 Task: Search one way flight ticket for 1 adult, 5 children, 2 infants in seat and 1 infant on lap in first from Helena: Helena Regional Airport to Jackson: Jackson Hole Airport on 5-2-2023. Choice of flights is American. Number of bags: 2 carry on bags and 6 checked bags. Price is upto 106000. Outbound departure time preference is 8:15.
Action: Mouse moved to (295, 202)
Screenshot: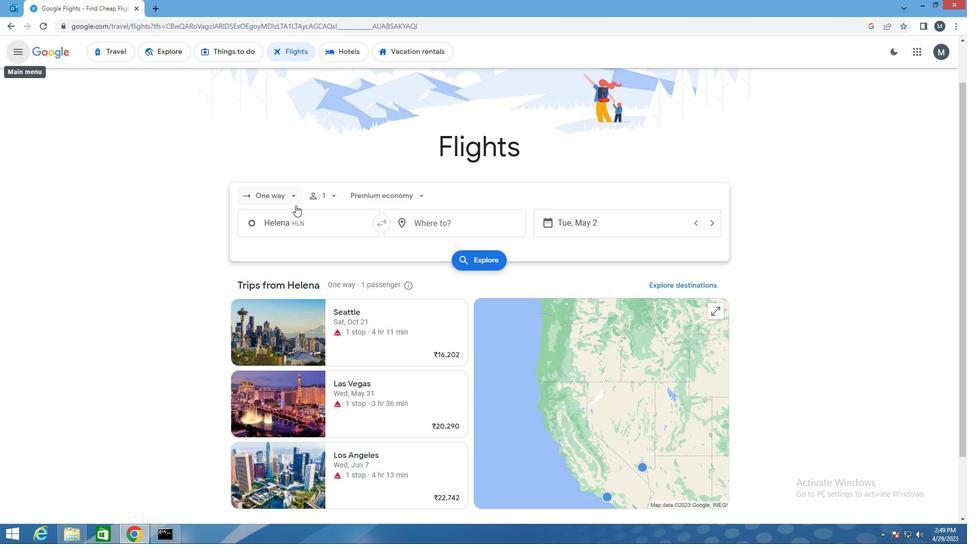 
Action: Mouse pressed left at (295, 202)
Screenshot: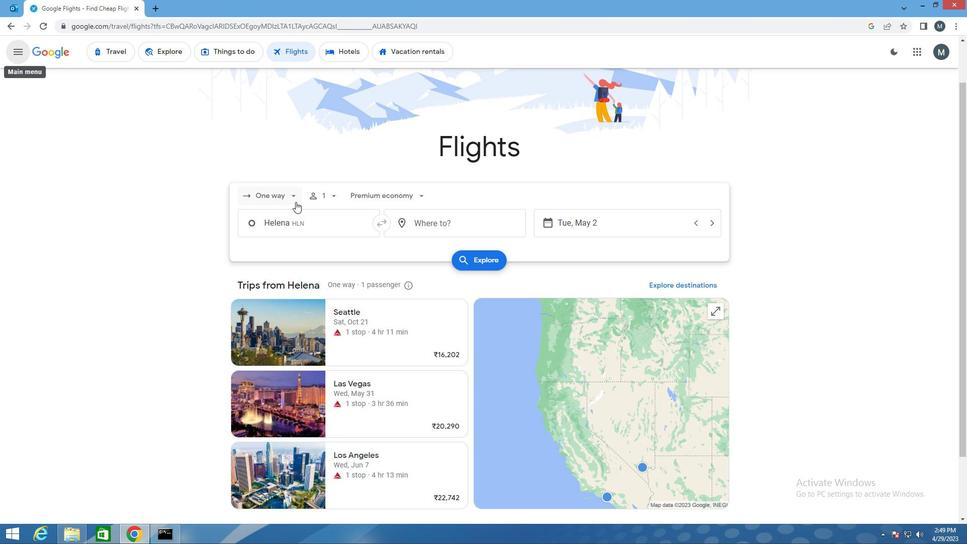 
Action: Mouse moved to (298, 238)
Screenshot: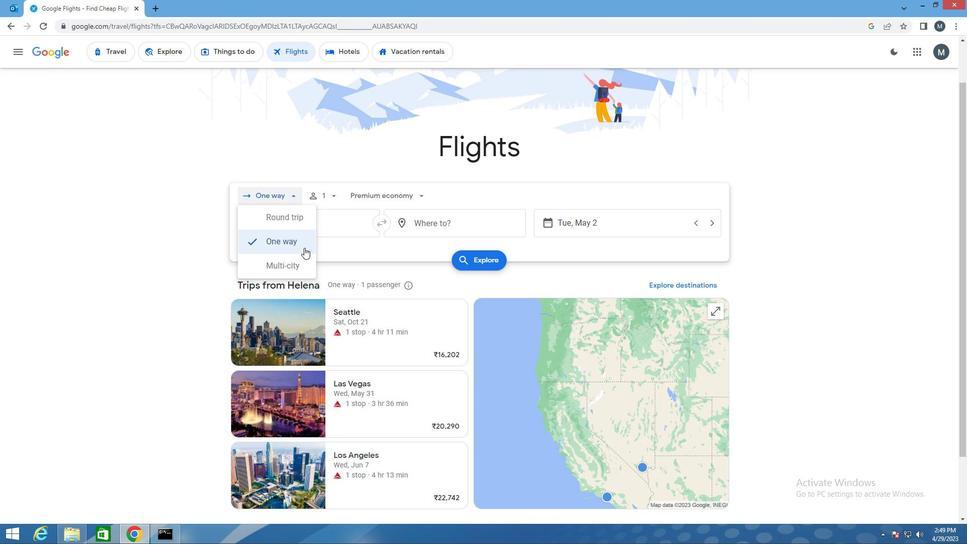 
Action: Mouse pressed left at (298, 238)
Screenshot: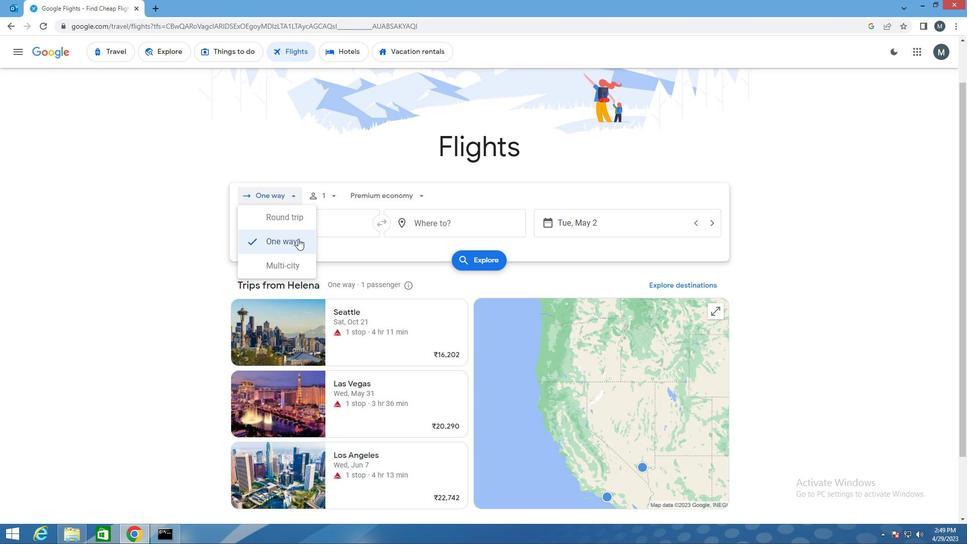 
Action: Mouse moved to (333, 201)
Screenshot: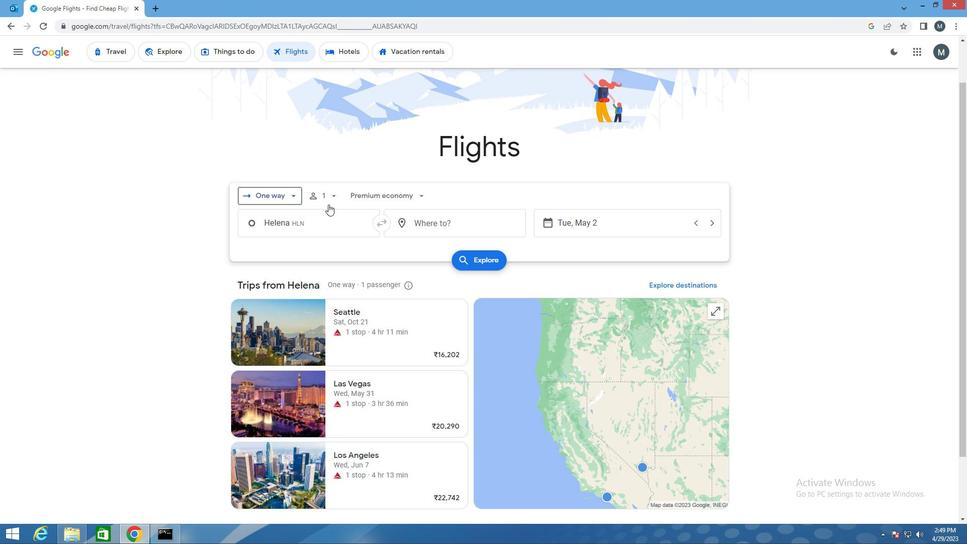 
Action: Mouse pressed left at (333, 201)
Screenshot: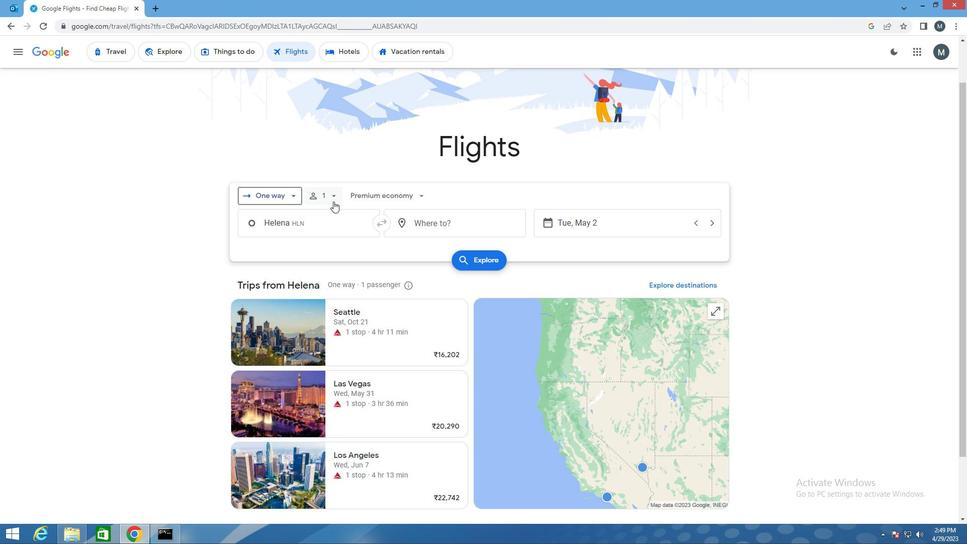 
Action: Mouse moved to (407, 222)
Screenshot: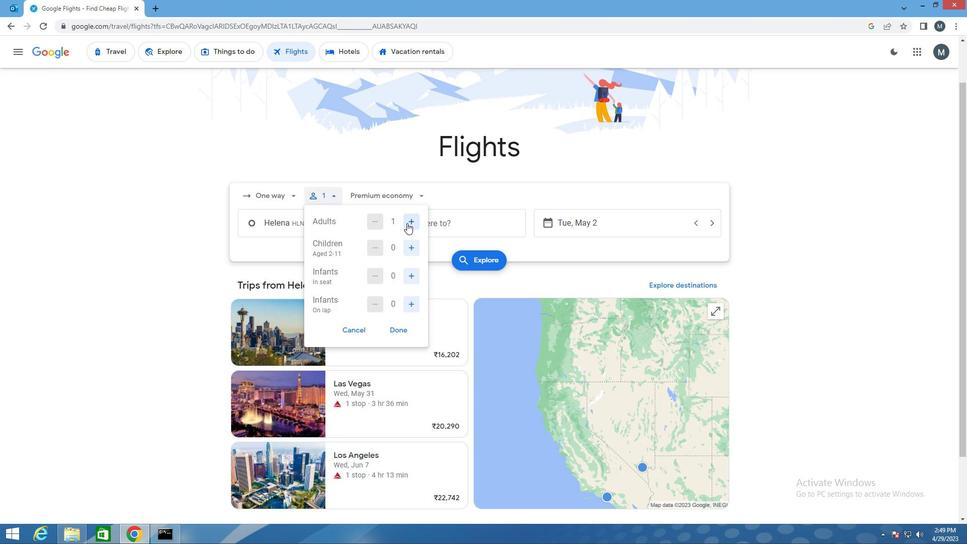 
Action: Mouse pressed left at (407, 222)
Screenshot: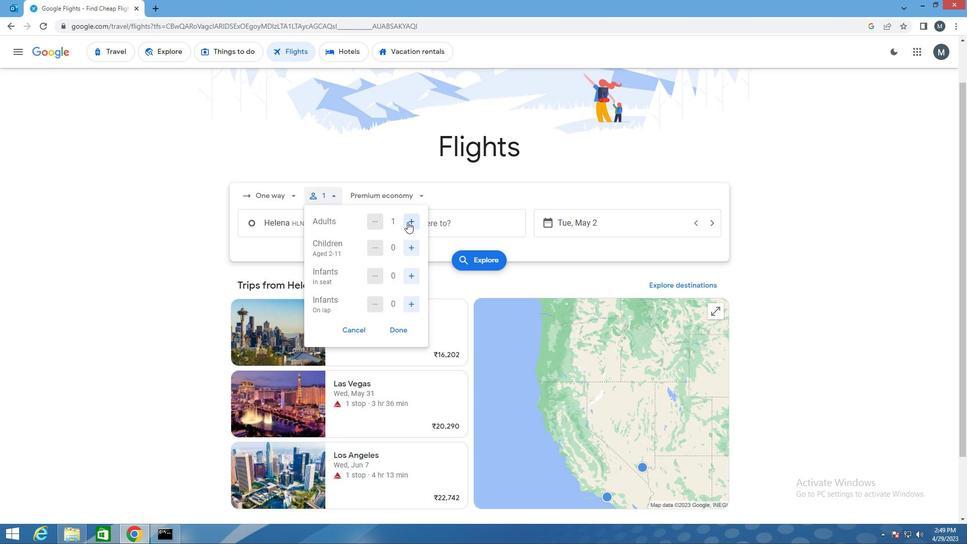 
Action: Mouse moved to (378, 222)
Screenshot: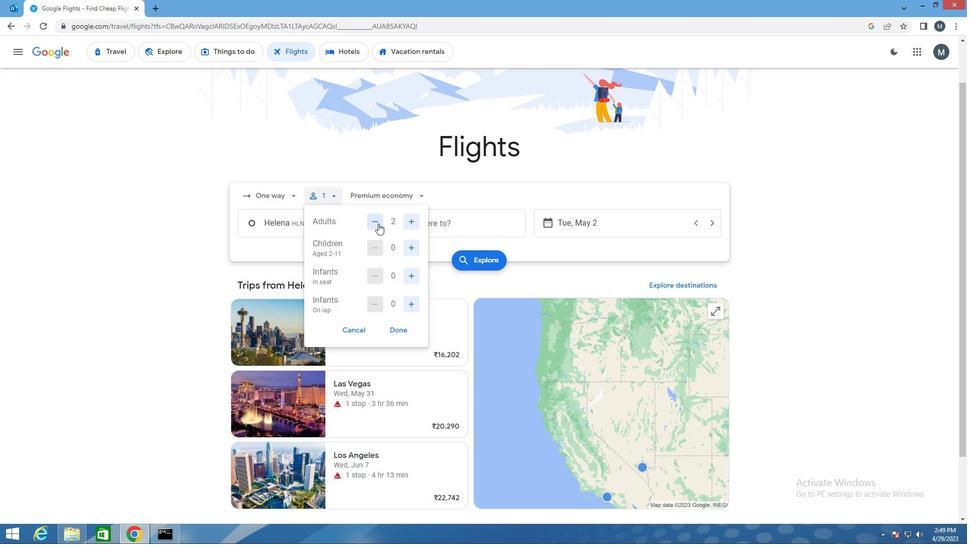 
Action: Mouse pressed left at (378, 222)
Screenshot: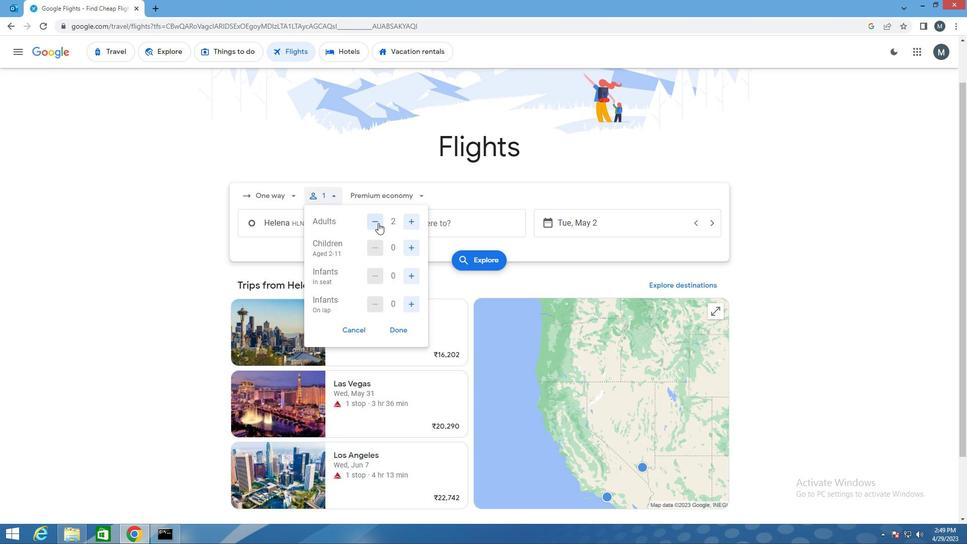 
Action: Mouse moved to (410, 249)
Screenshot: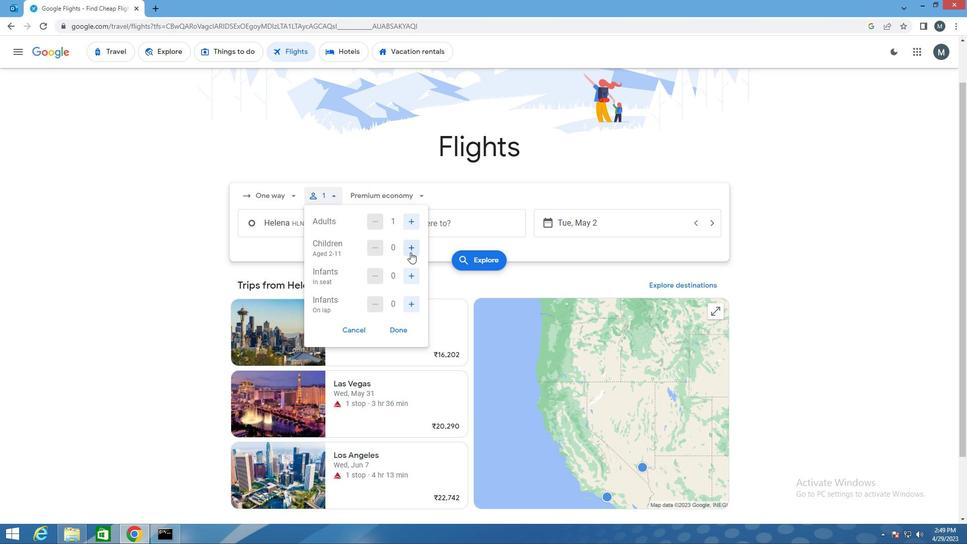 
Action: Mouse pressed left at (410, 249)
Screenshot: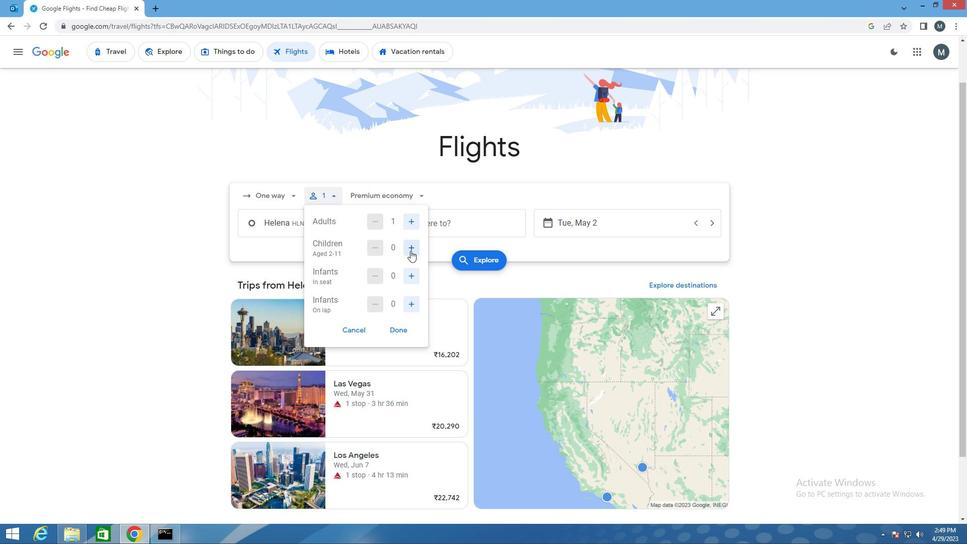 
Action: Mouse pressed left at (410, 249)
Screenshot: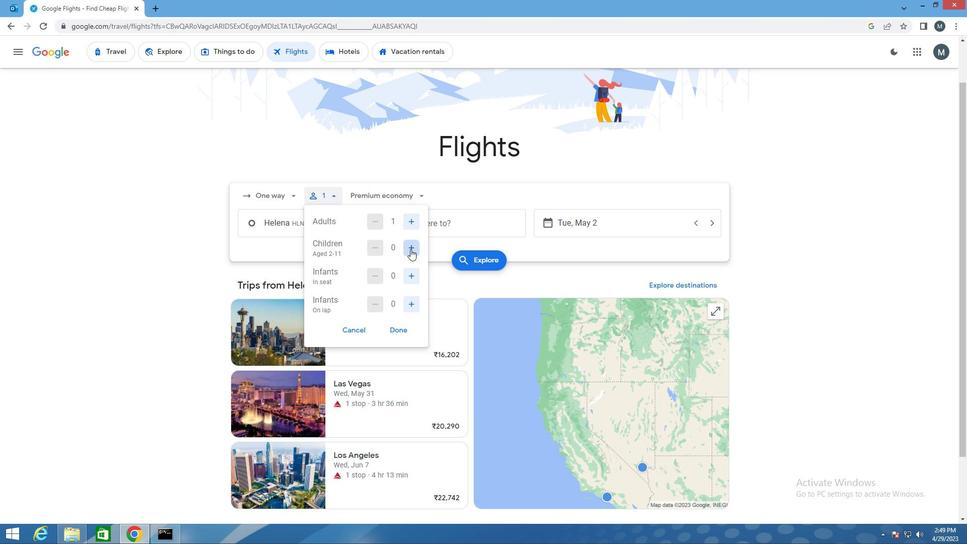 
Action: Mouse pressed left at (410, 249)
Screenshot: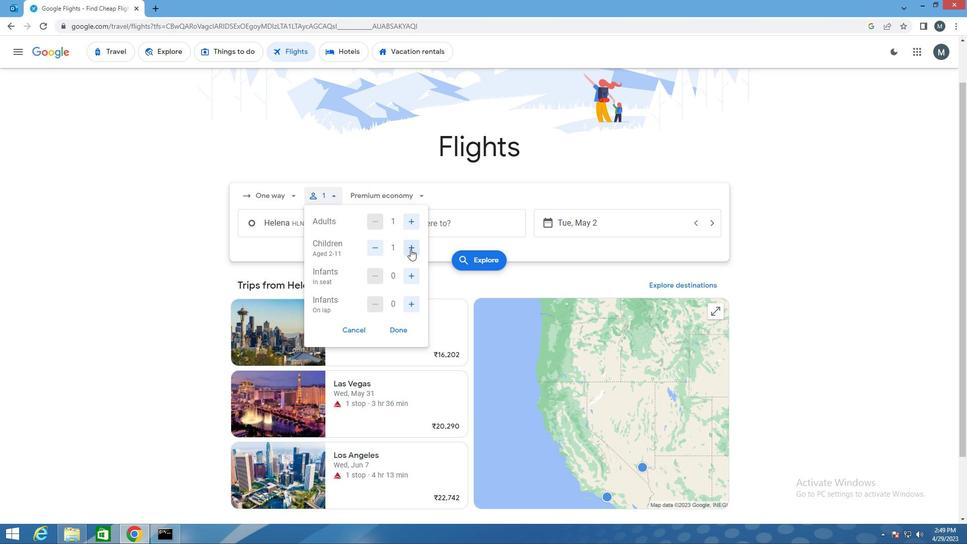 
Action: Mouse pressed left at (410, 249)
Screenshot: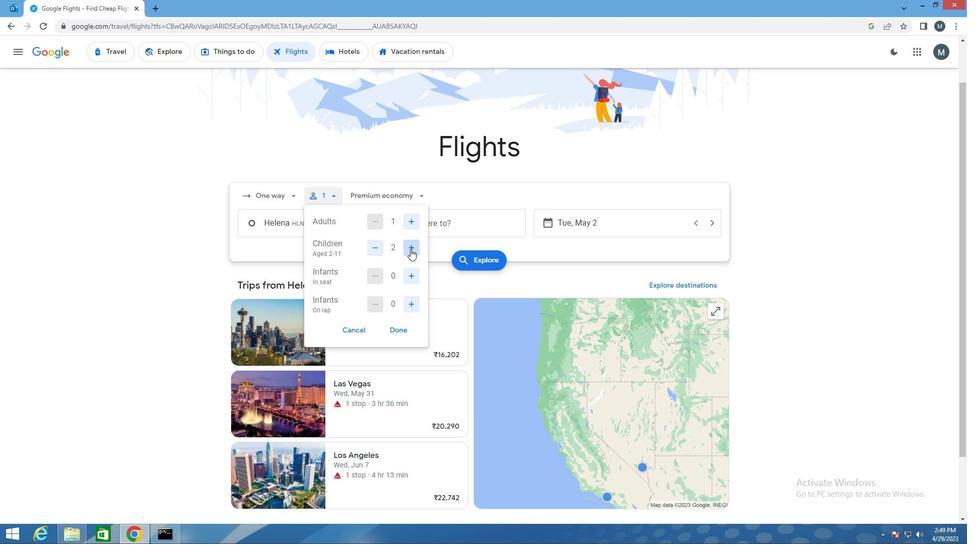 
Action: Mouse pressed left at (410, 249)
Screenshot: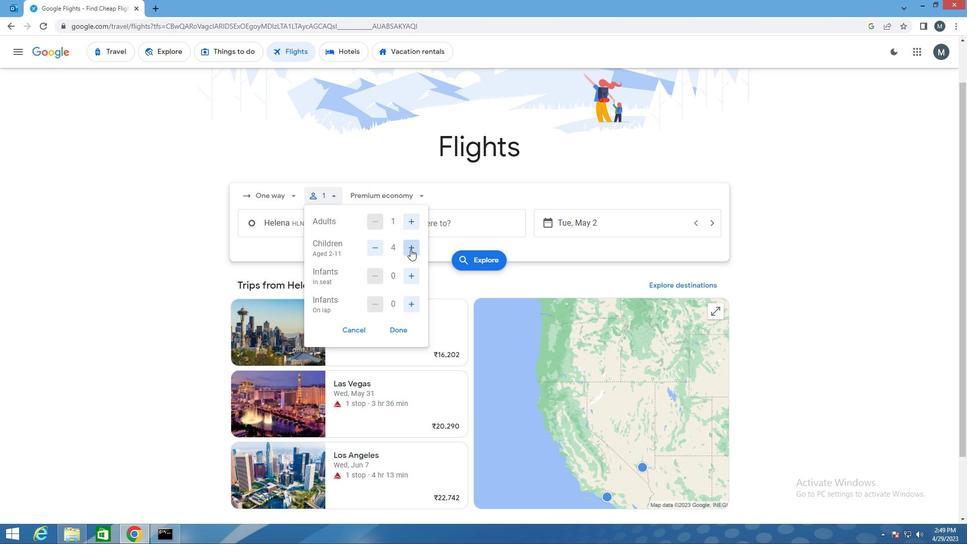 
Action: Mouse moved to (411, 275)
Screenshot: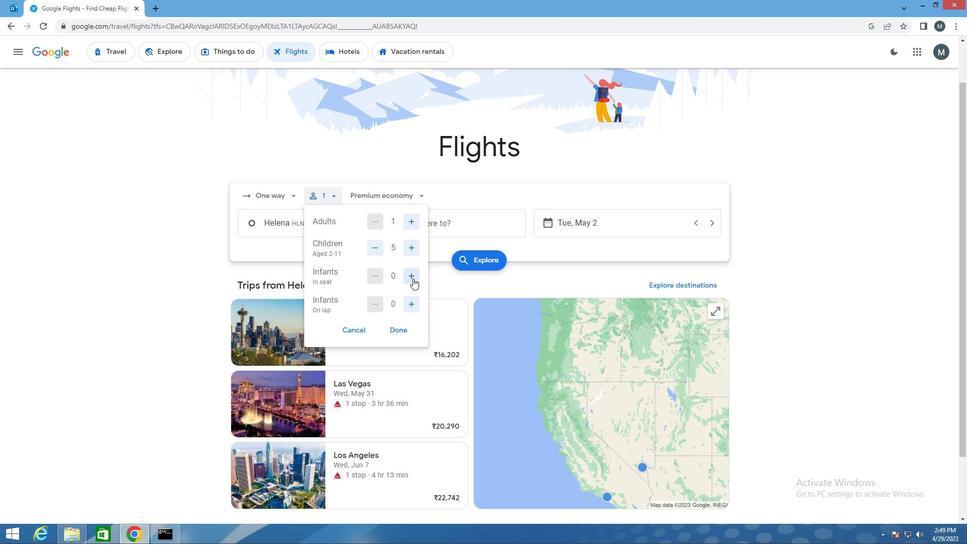 
Action: Mouse pressed left at (411, 275)
Screenshot: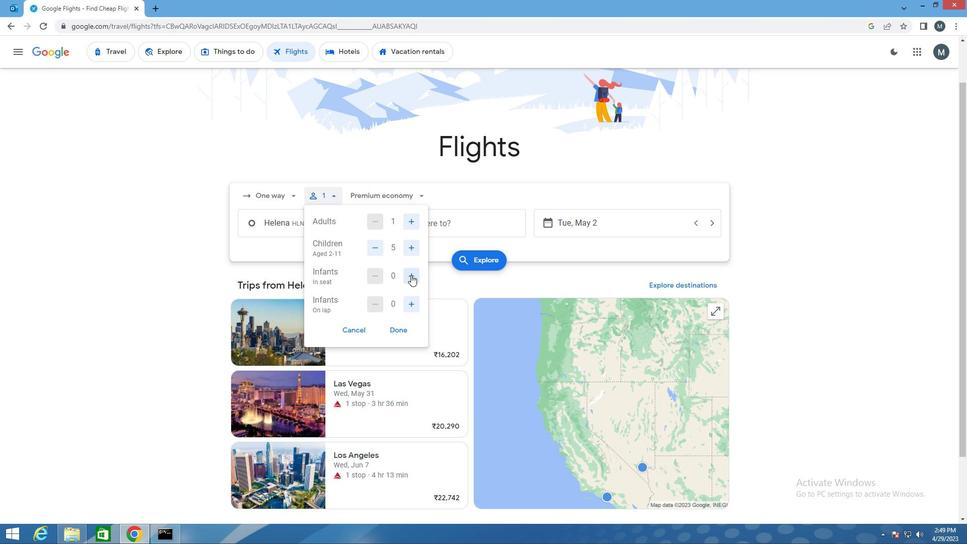 
Action: Mouse moved to (411, 274)
Screenshot: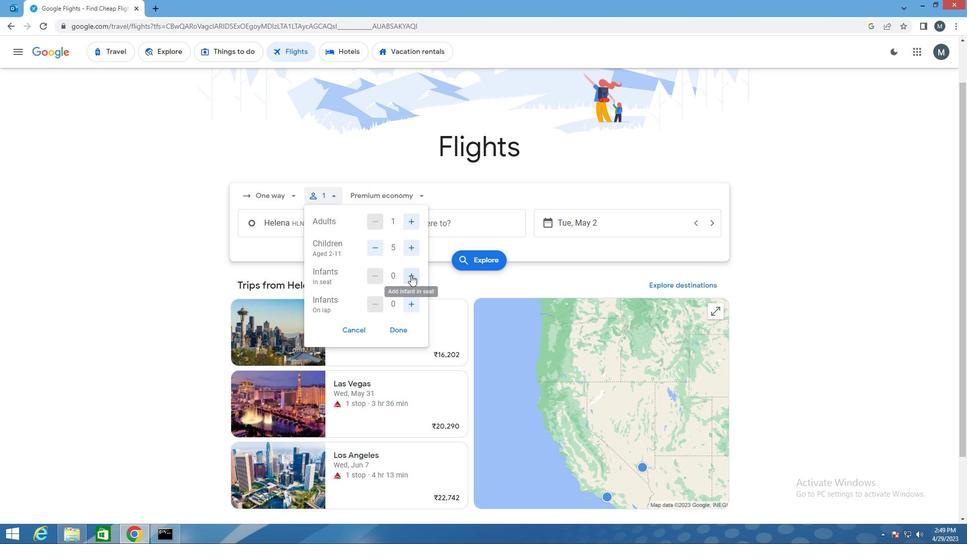 
Action: Mouse pressed left at (411, 274)
Screenshot: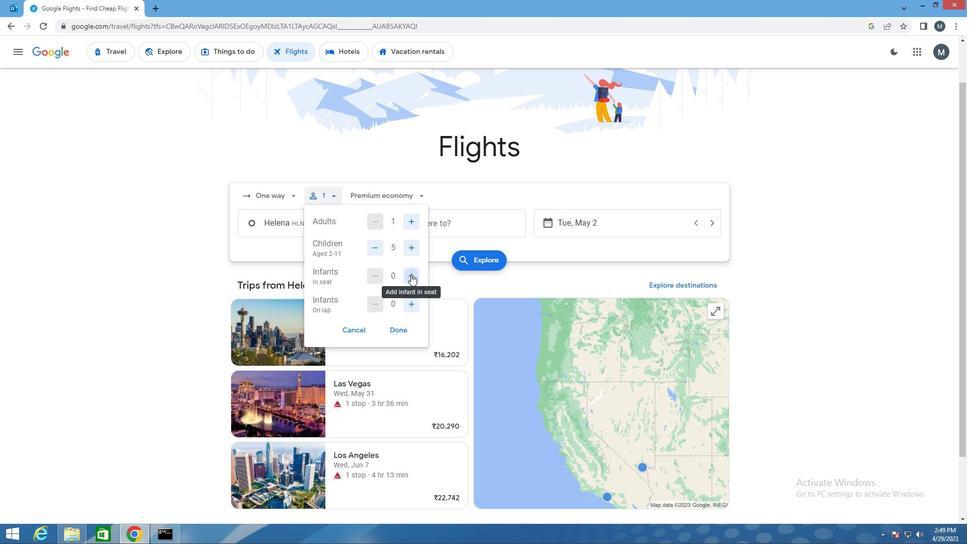
Action: Mouse moved to (410, 299)
Screenshot: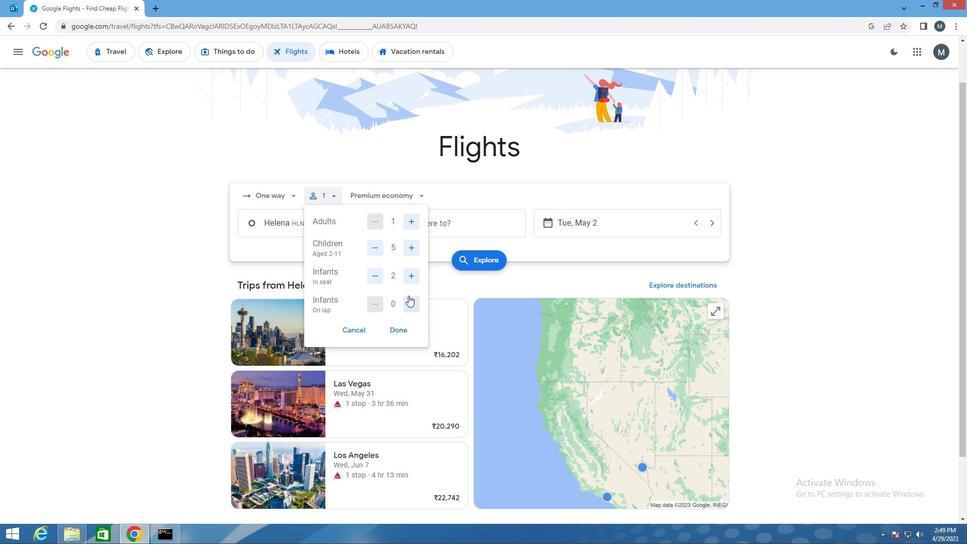 
Action: Mouse pressed left at (410, 299)
Screenshot: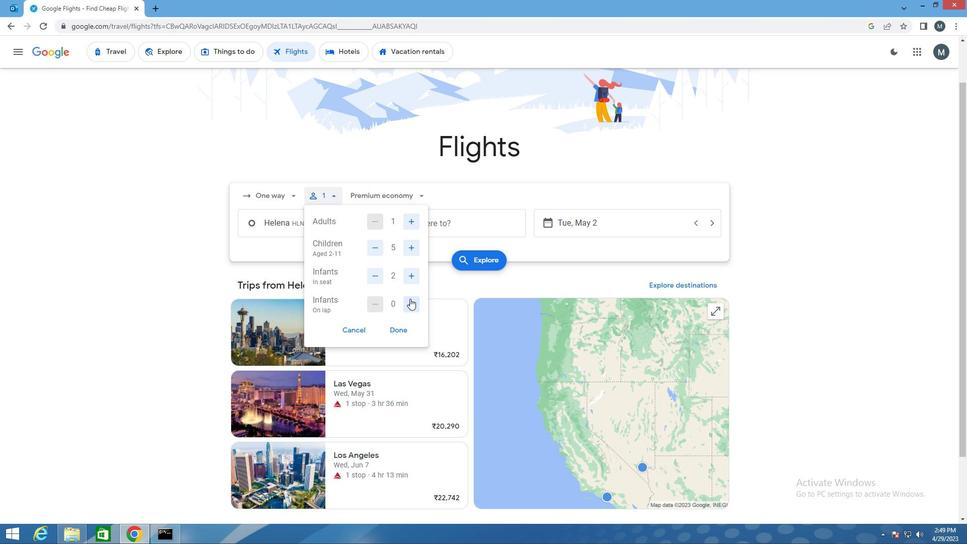 
Action: Mouse moved to (375, 277)
Screenshot: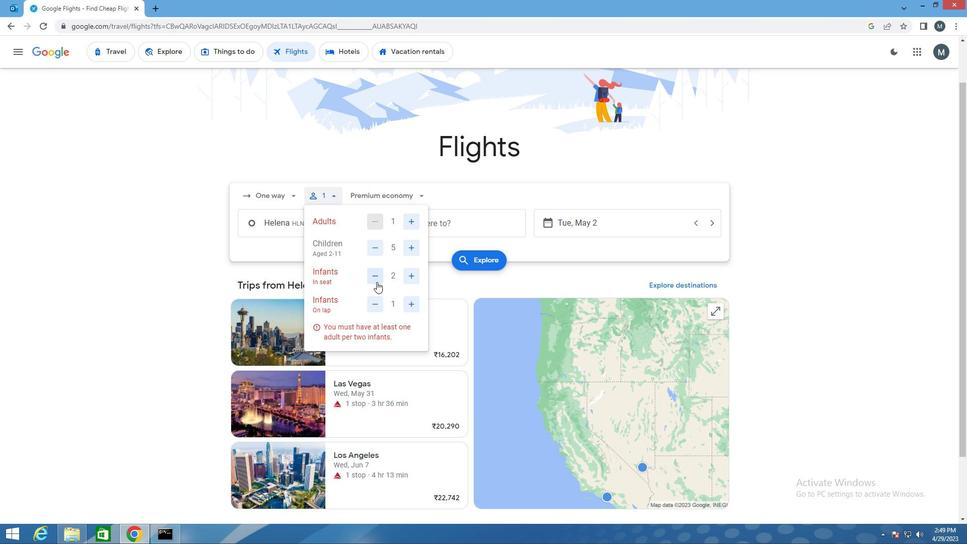 
Action: Mouse pressed left at (375, 277)
Screenshot: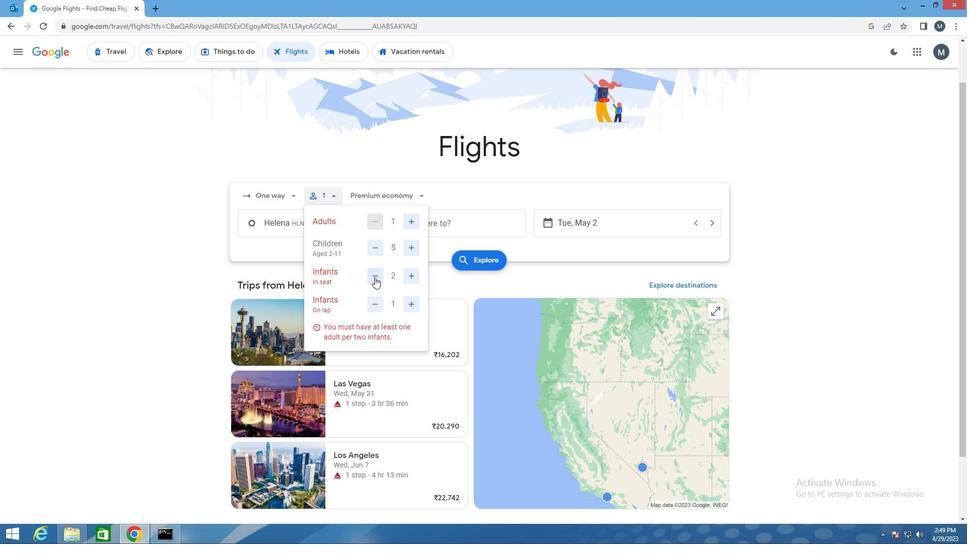 
Action: Mouse moved to (396, 327)
Screenshot: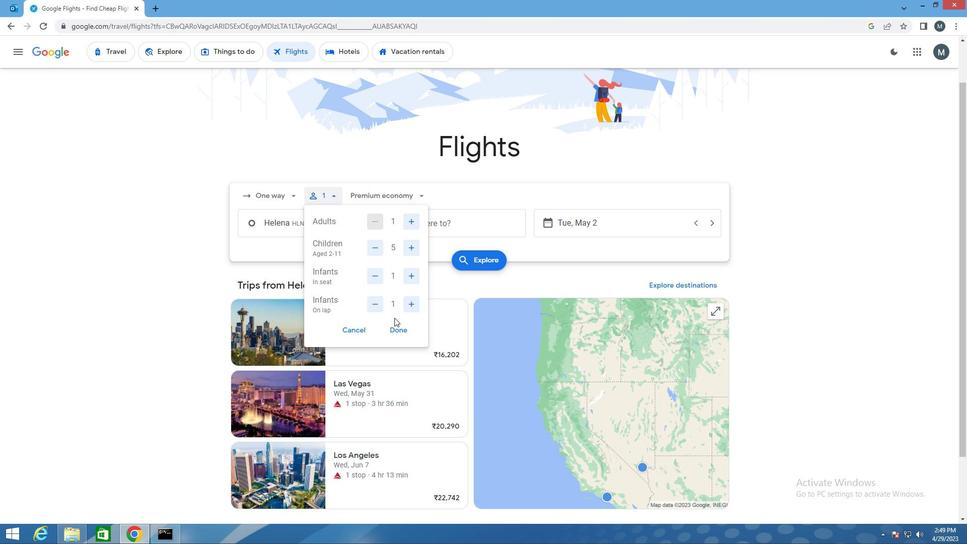 
Action: Mouse pressed left at (396, 327)
Screenshot: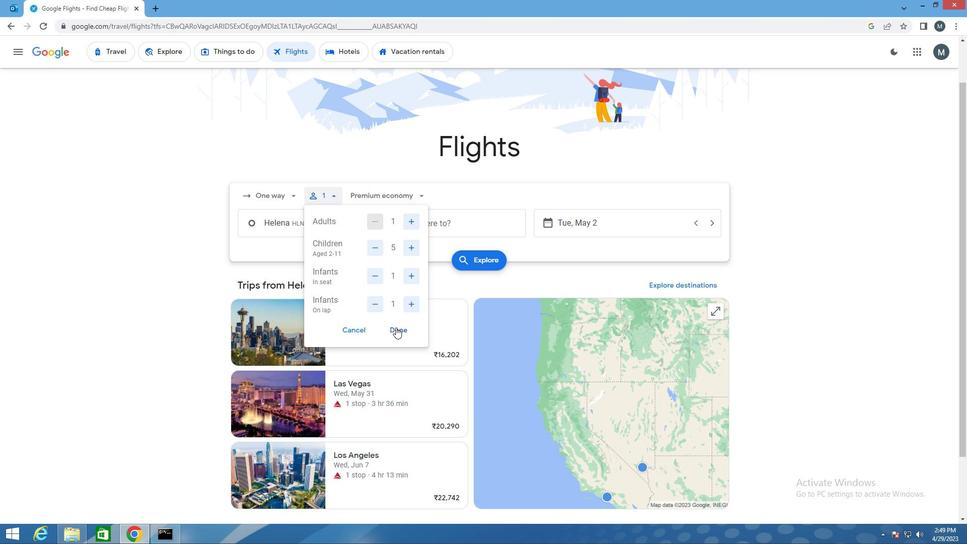 
Action: Mouse moved to (401, 201)
Screenshot: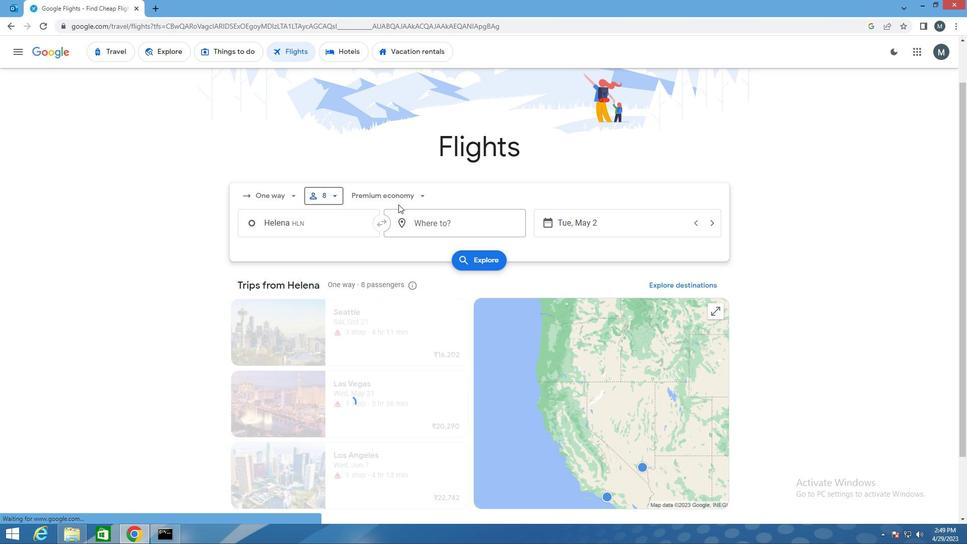 
Action: Mouse pressed left at (401, 201)
Screenshot: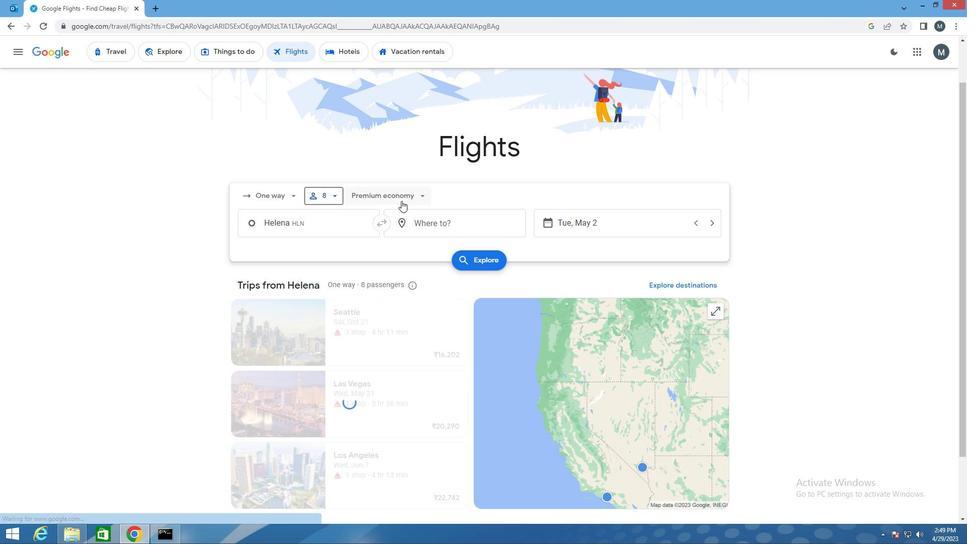 
Action: Mouse moved to (386, 290)
Screenshot: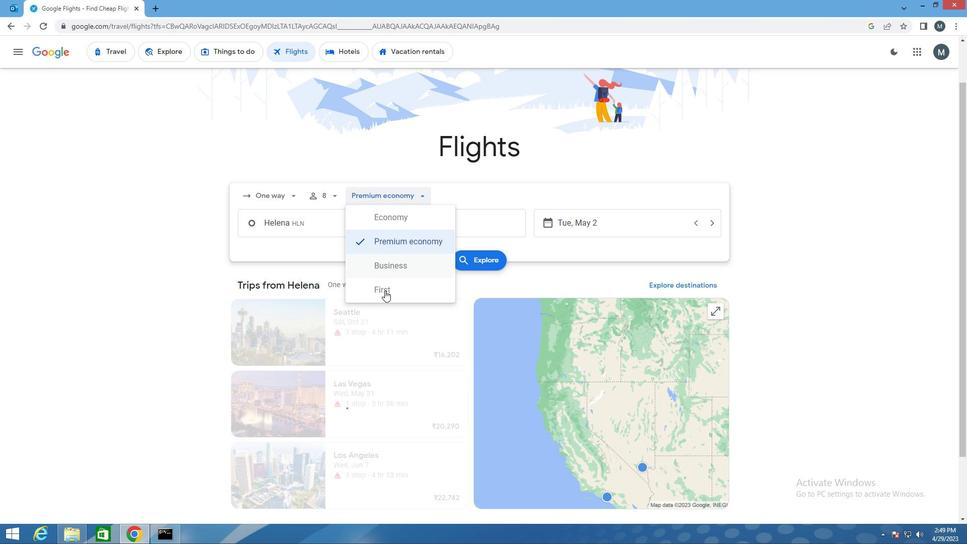 
Action: Mouse pressed left at (386, 290)
Screenshot: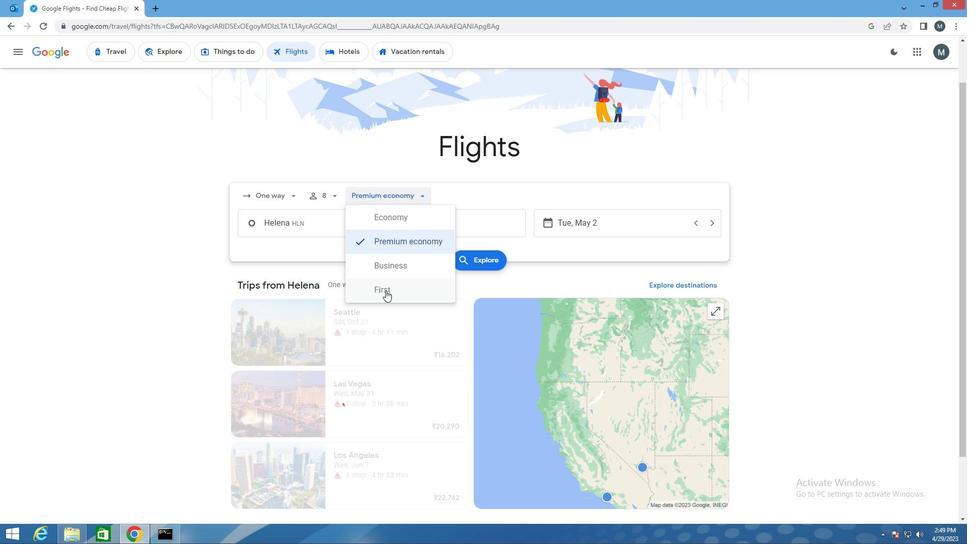 
Action: Mouse moved to (311, 226)
Screenshot: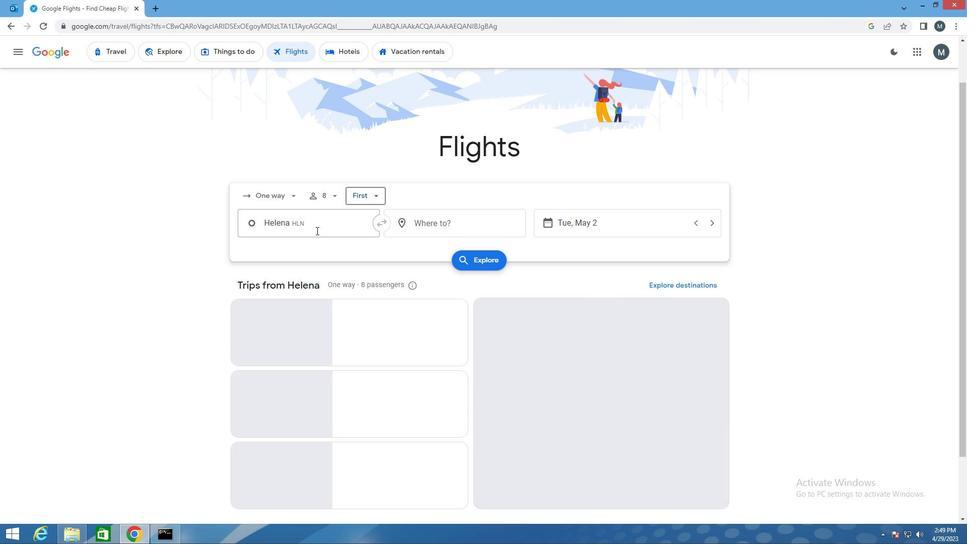 
Action: Mouse pressed left at (311, 226)
Screenshot: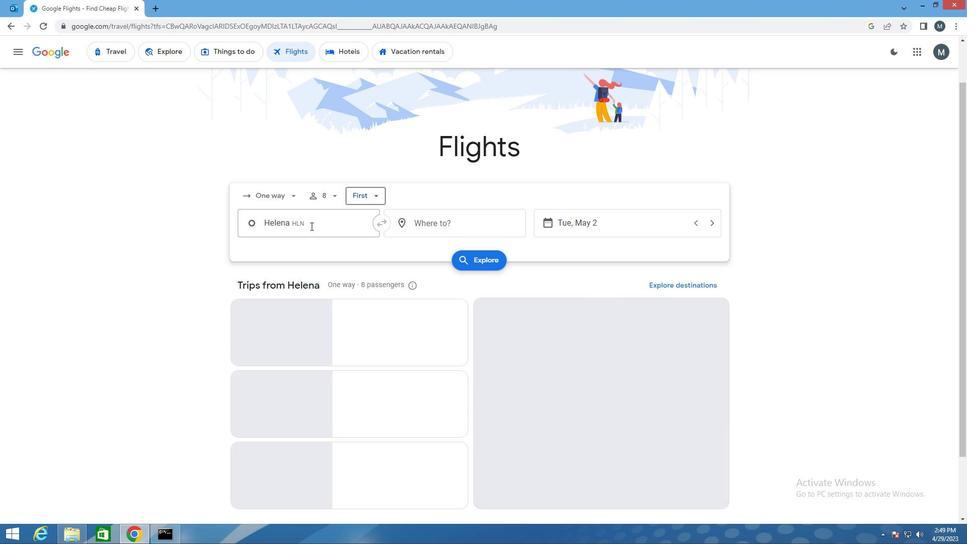 
Action: Key pressed hl
Screenshot: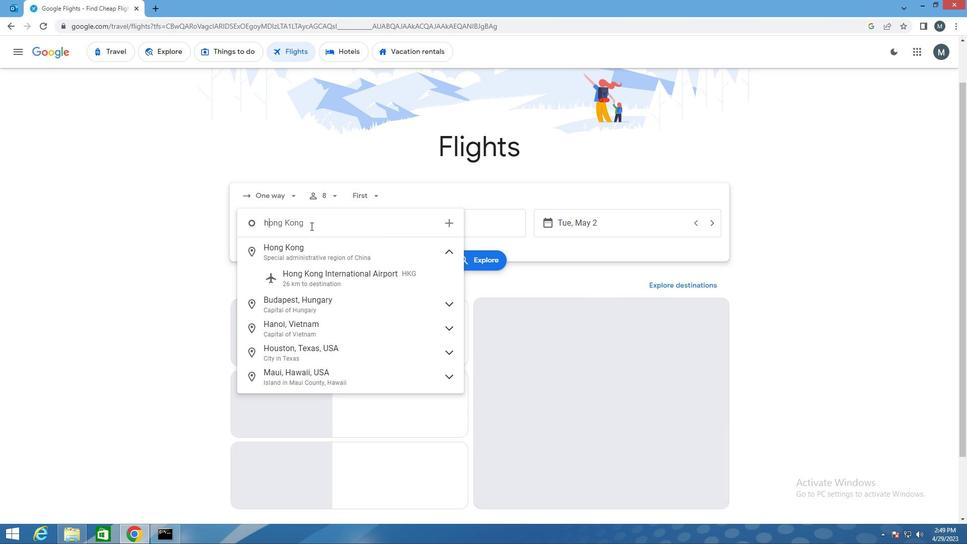 
Action: Mouse moved to (313, 225)
Screenshot: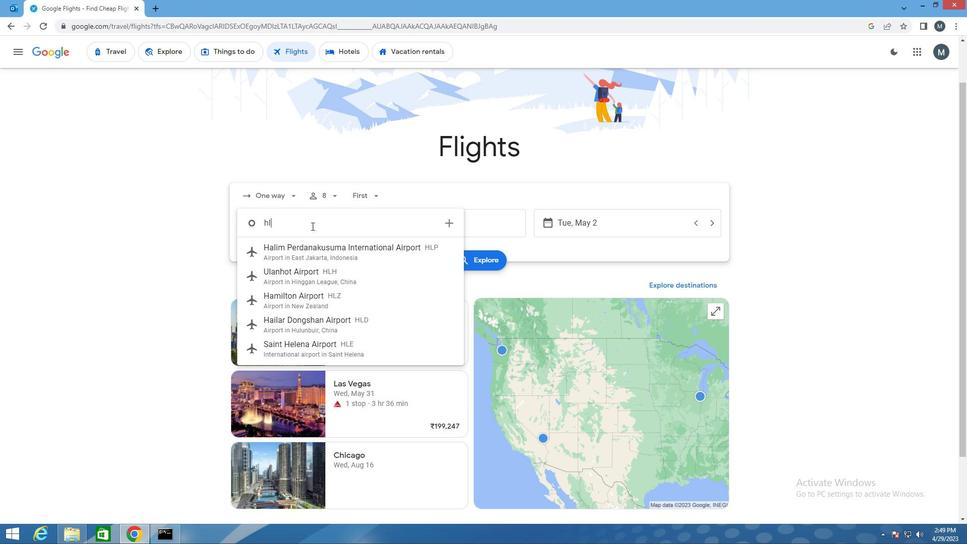 
Action: Key pressed n
Screenshot: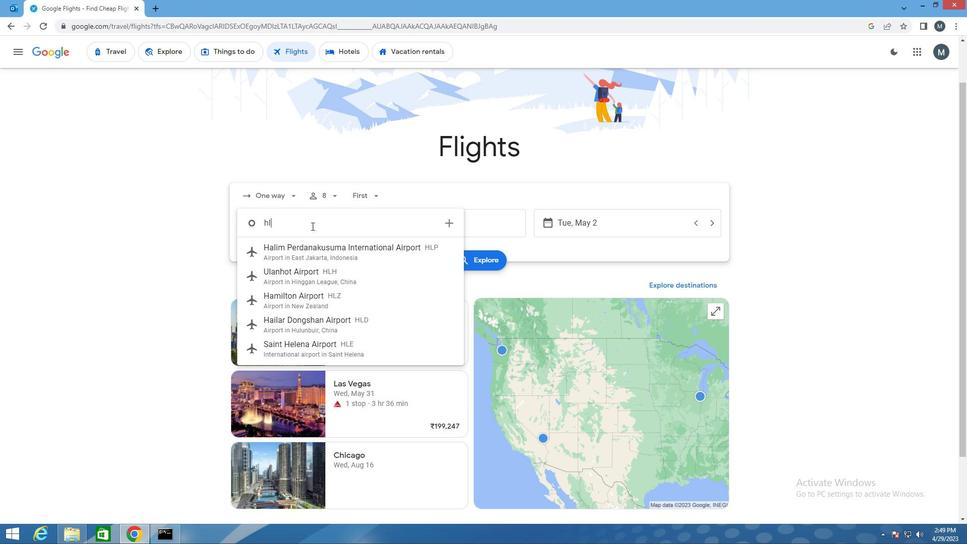 
Action: Mouse moved to (313, 225)
Screenshot: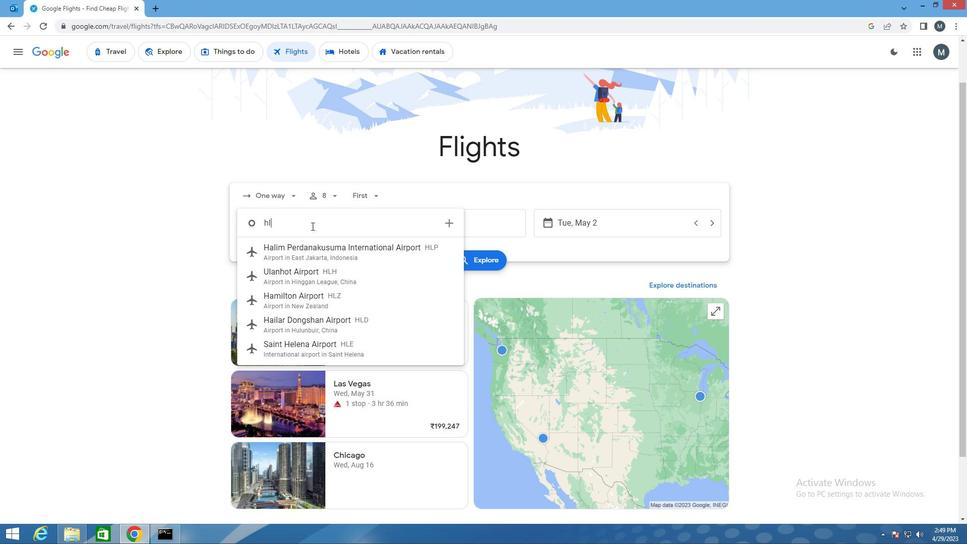 
Action: Key pressed <Key.enter>
Screenshot: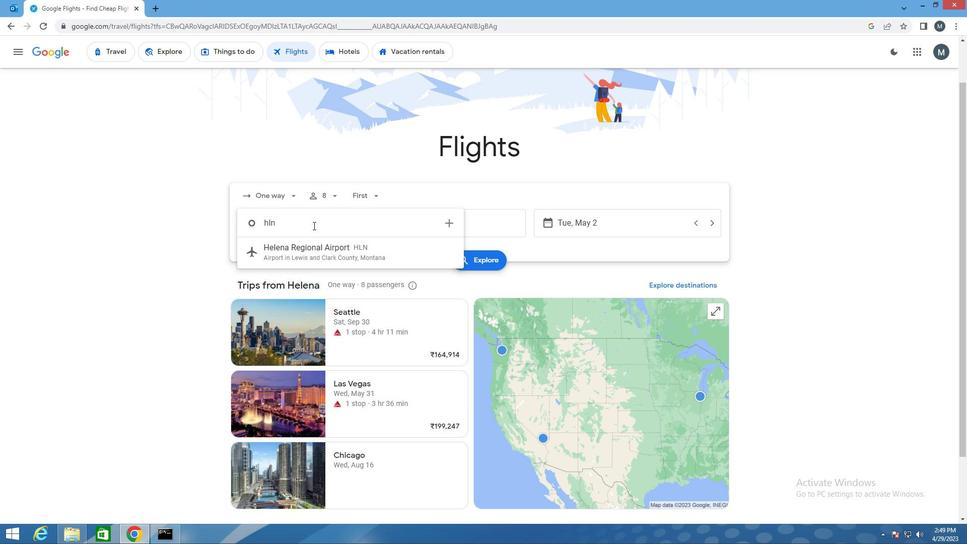 
Action: Mouse moved to (433, 225)
Screenshot: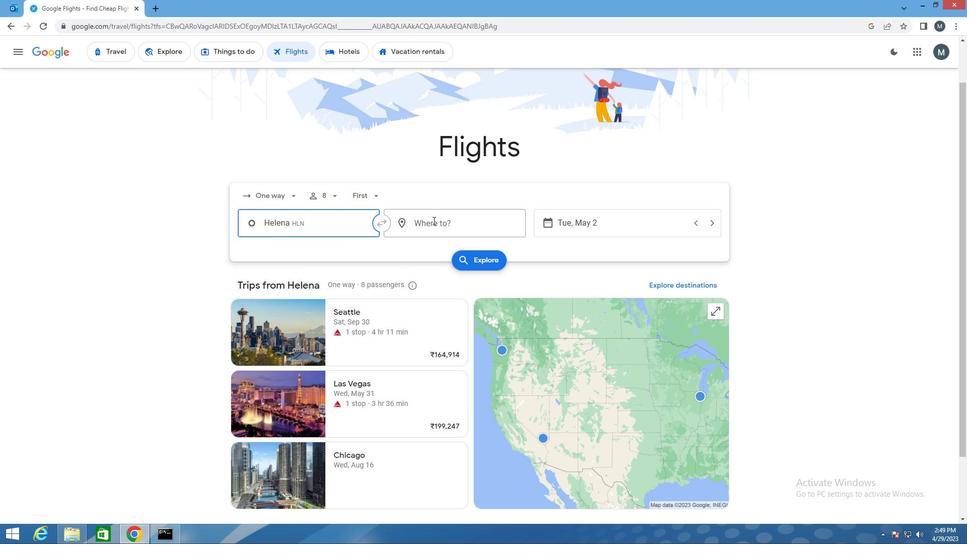 
Action: Mouse pressed left at (433, 225)
Screenshot: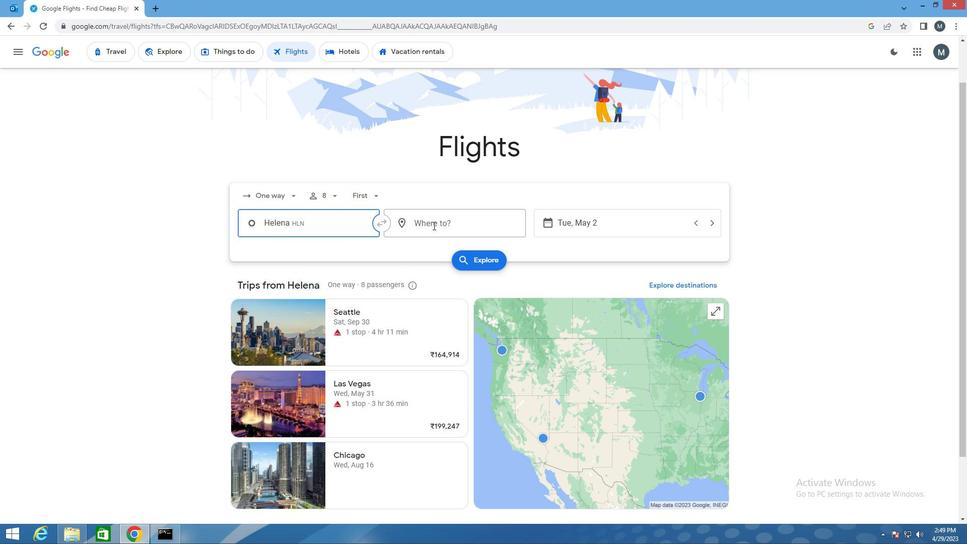 
Action: Mouse moved to (426, 225)
Screenshot: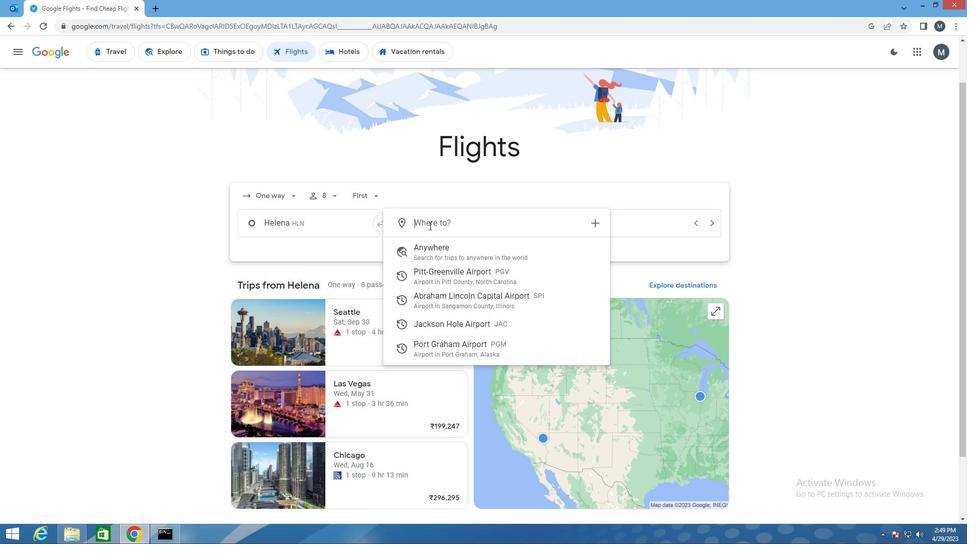 
Action: Key pressed ja
Screenshot: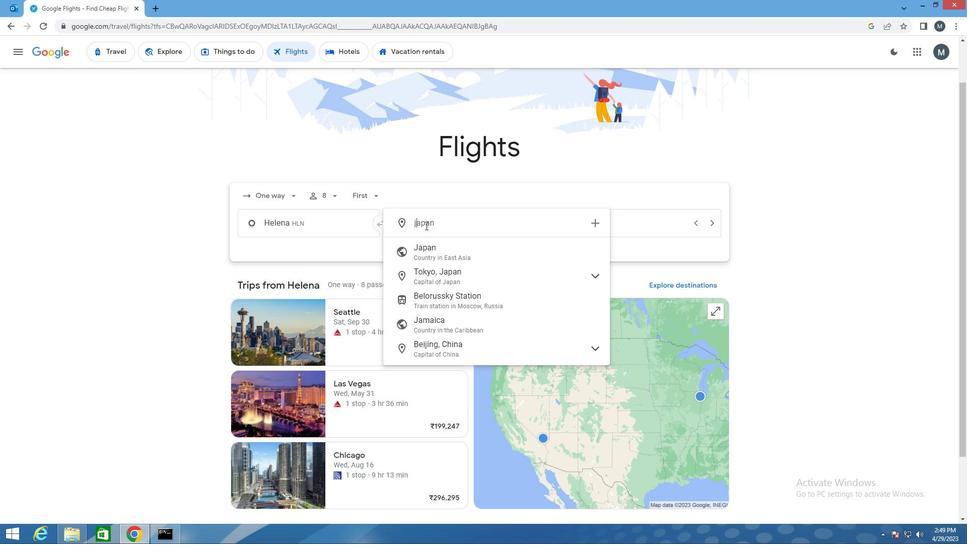 
Action: Mouse moved to (426, 225)
Screenshot: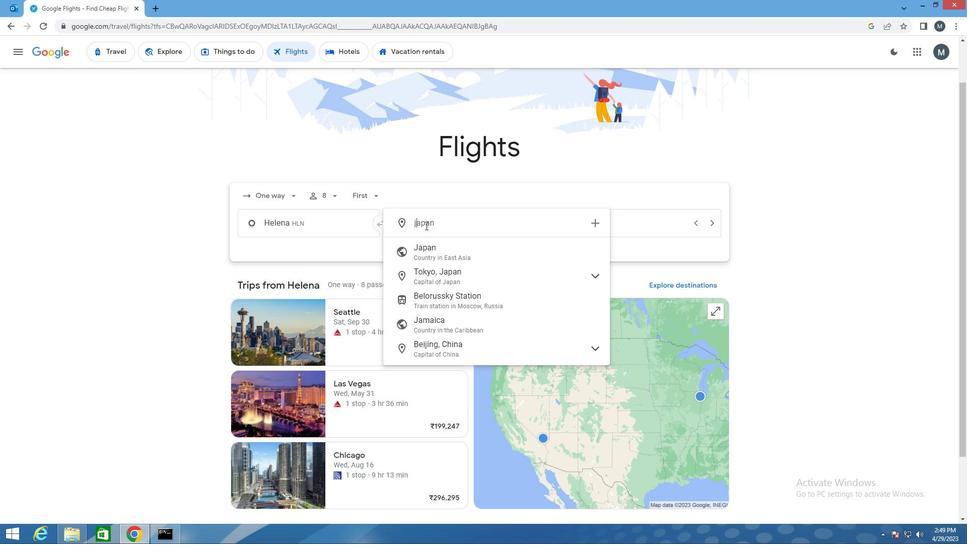 
Action: Key pressed c
Screenshot: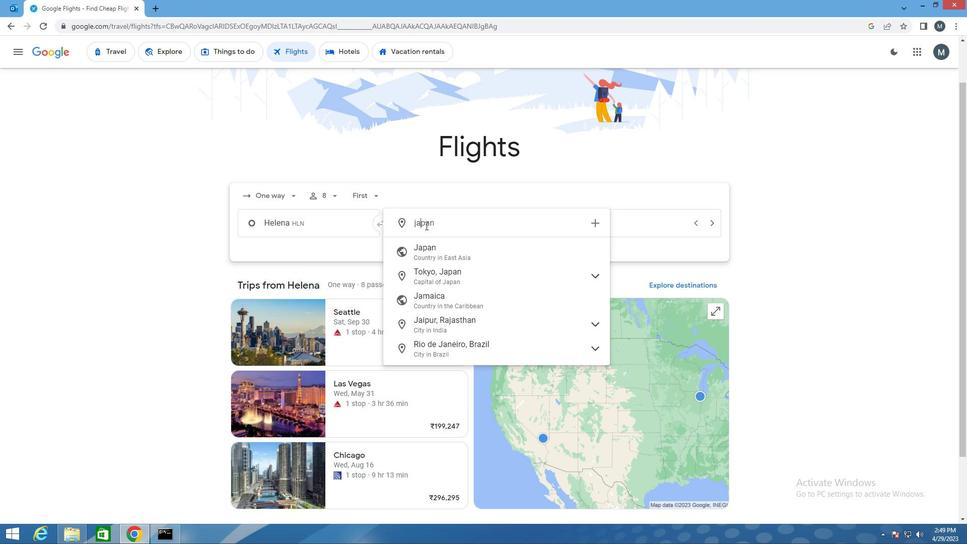 
Action: Mouse moved to (426, 226)
Screenshot: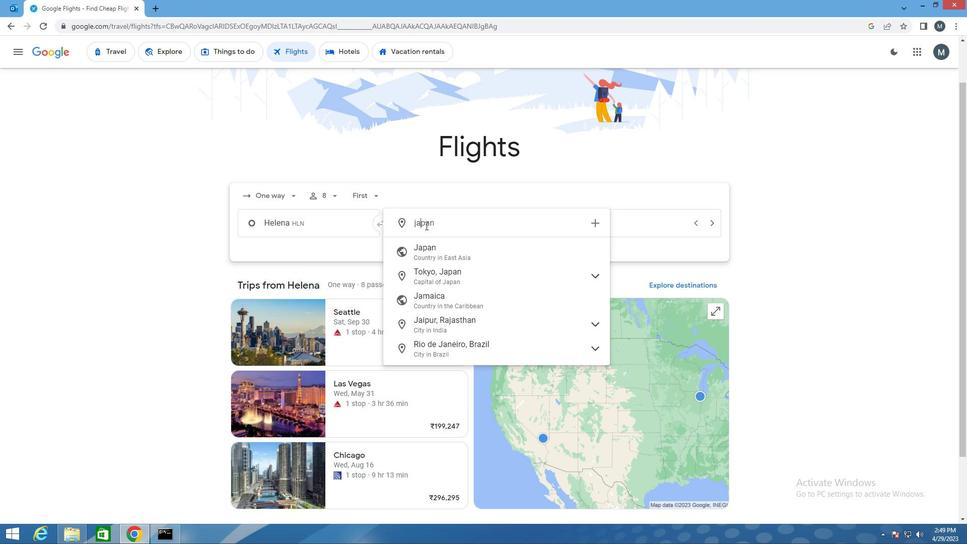 
Action: Key pressed <Key.enter>
Screenshot: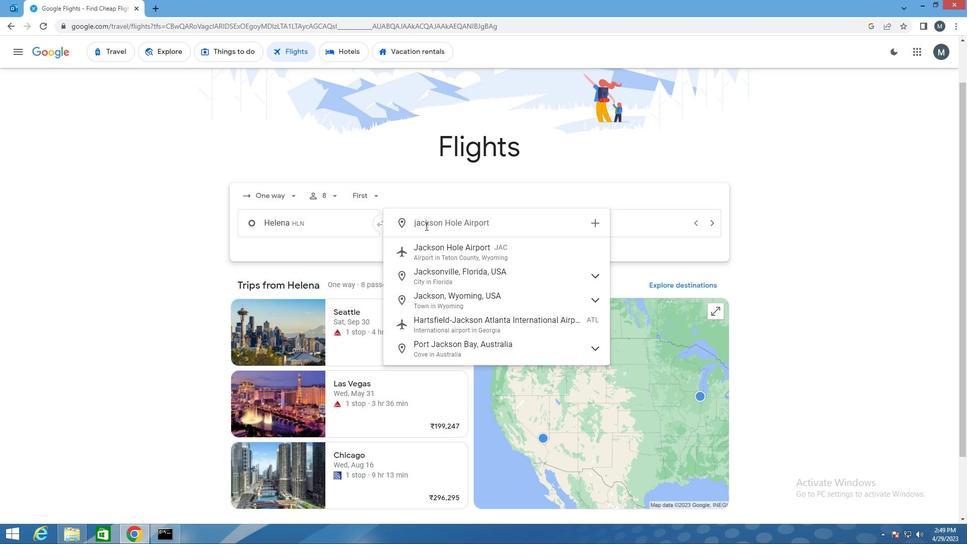 
Action: Mouse moved to (570, 226)
Screenshot: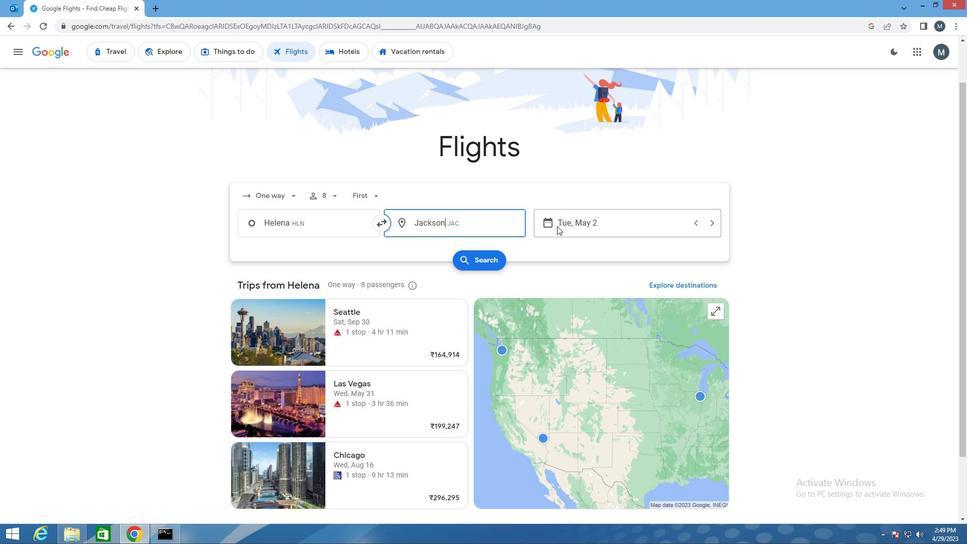 
Action: Mouse pressed left at (570, 226)
Screenshot: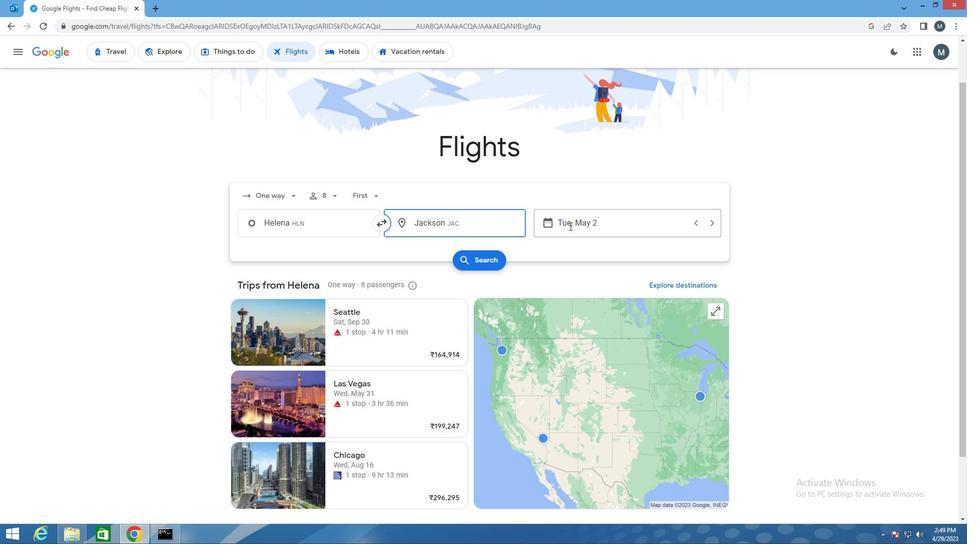 
Action: Mouse moved to (604, 304)
Screenshot: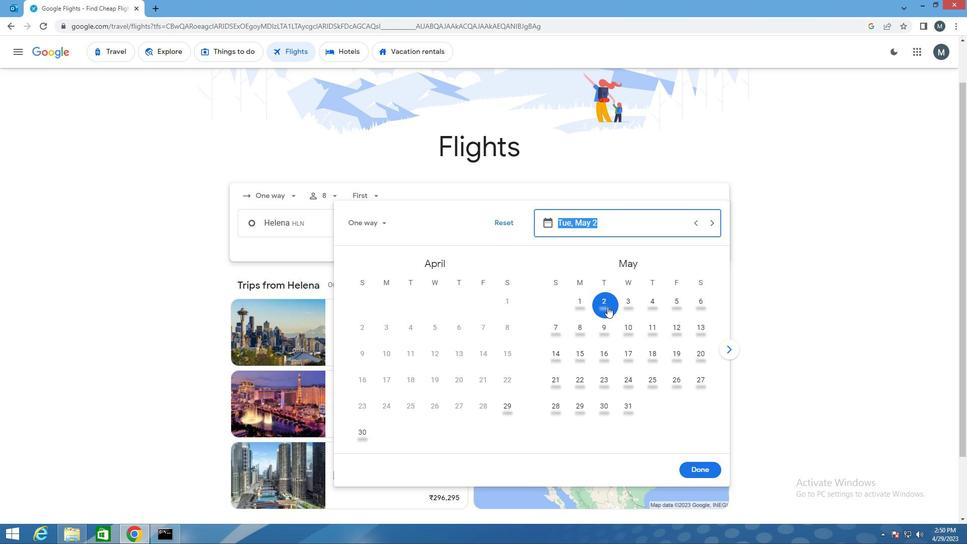 
Action: Mouse pressed left at (604, 304)
Screenshot: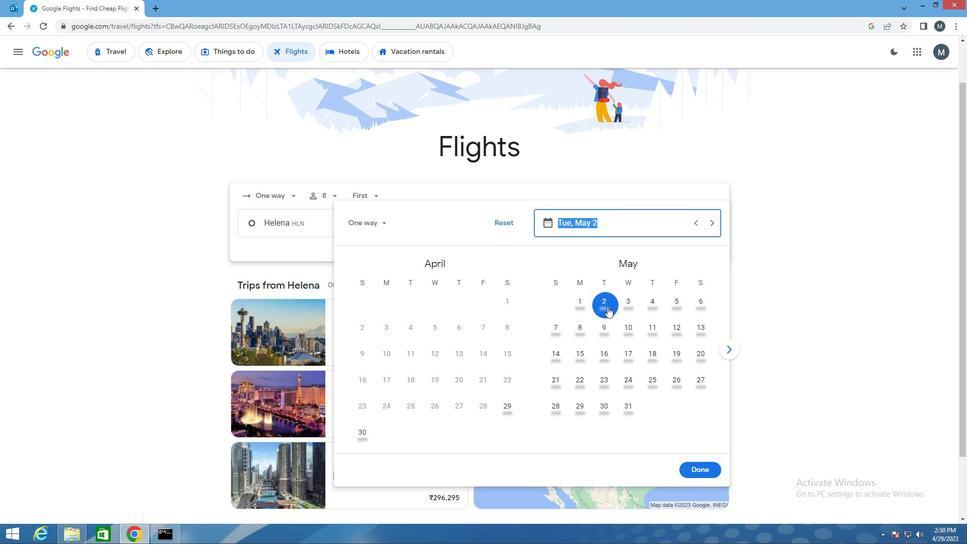 
Action: Mouse moved to (704, 467)
Screenshot: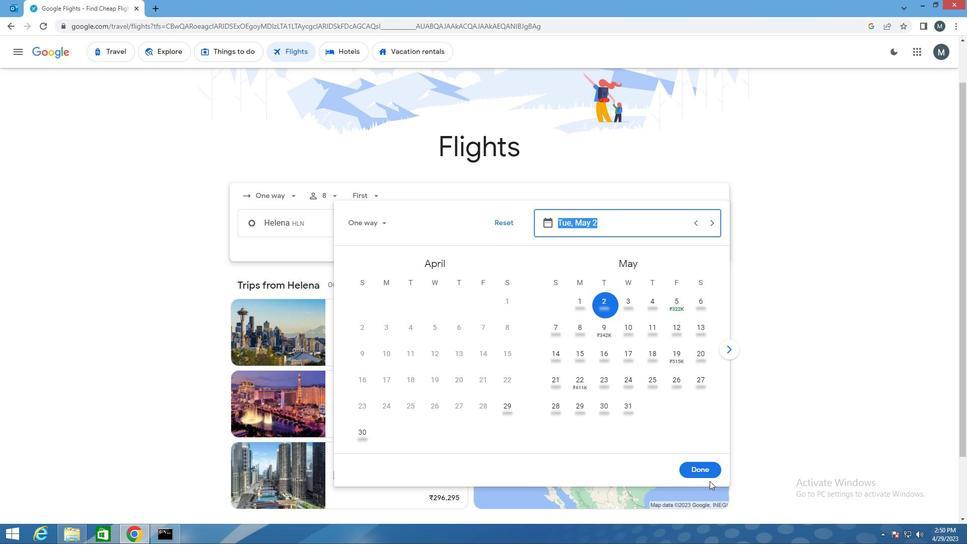 
Action: Mouse pressed left at (704, 467)
Screenshot: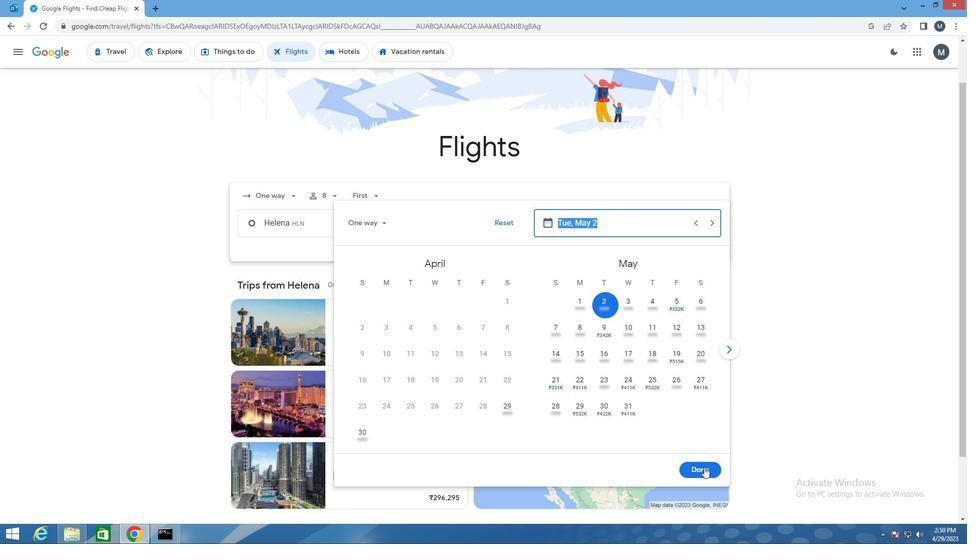 
Action: Mouse moved to (494, 258)
Screenshot: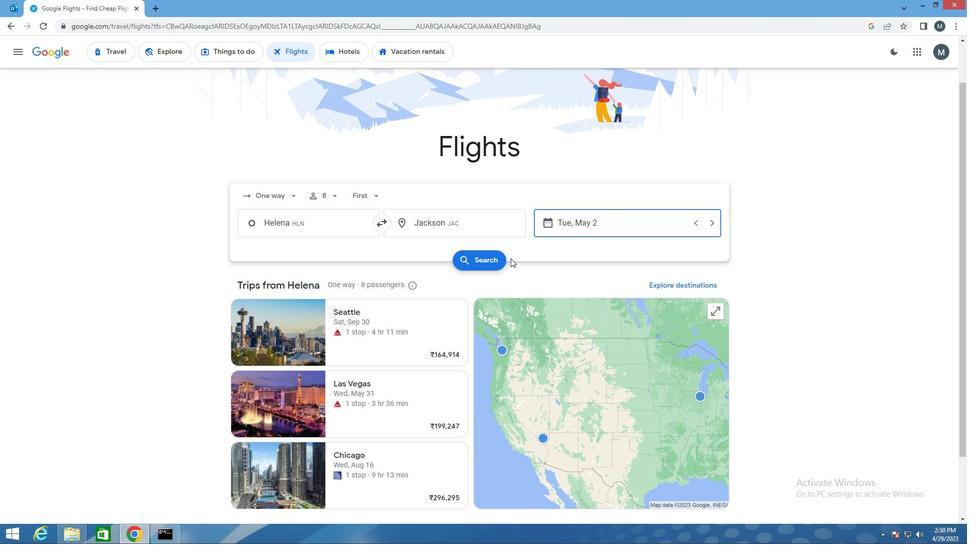 
Action: Mouse pressed left at (494, 258)
Screenshot: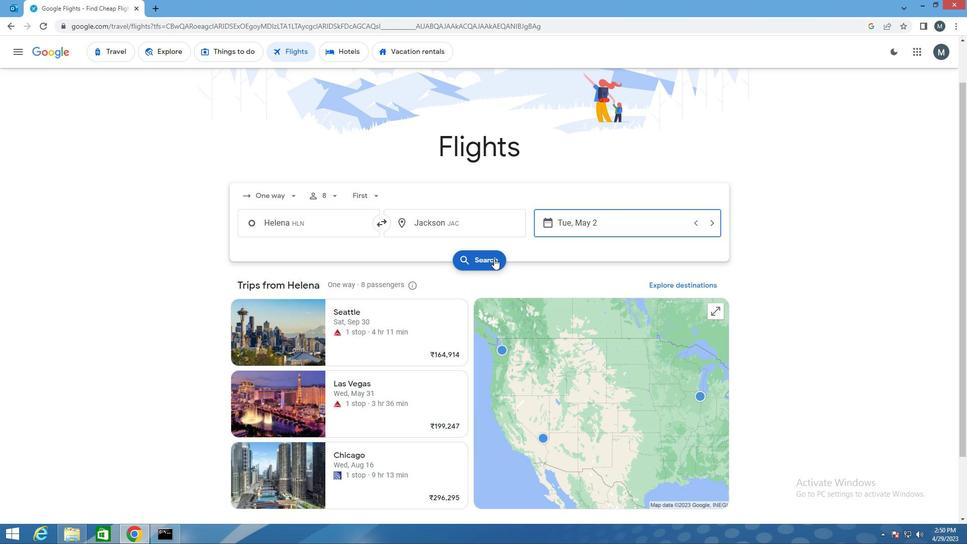 
Action: Mouse moved to (268, 147)
Screenshot: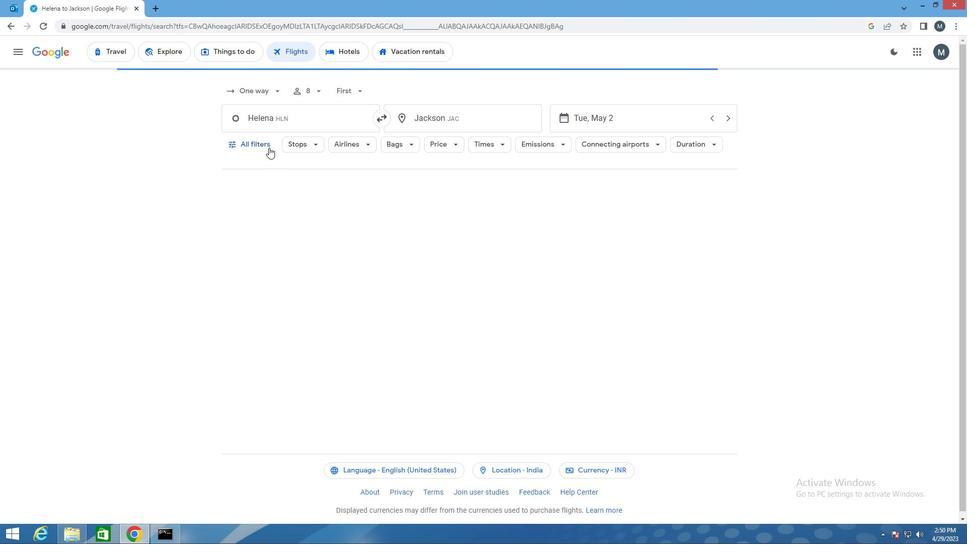 
Action: Mouse pressed left at (268, 147)
Screenshot: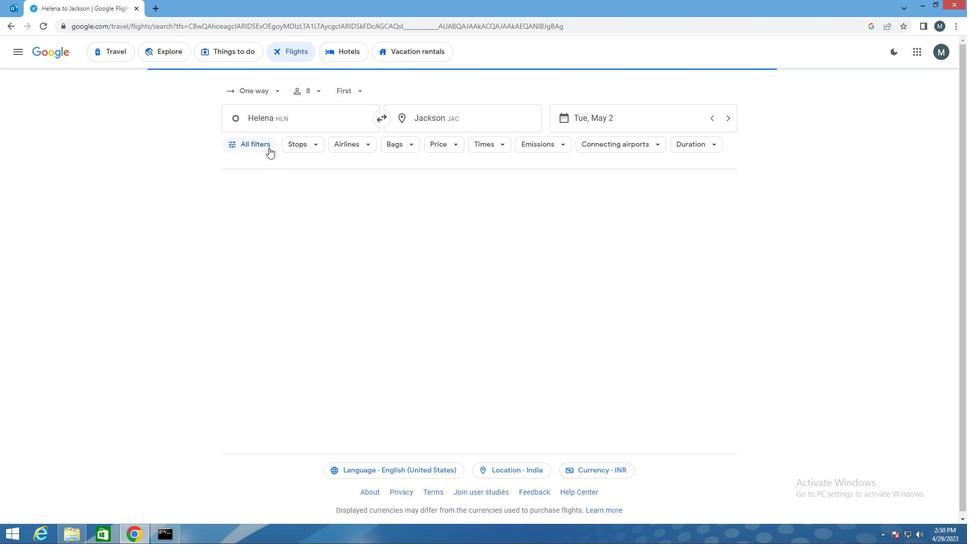 
Action: Mouse moved to (344, 317)
Screenshot: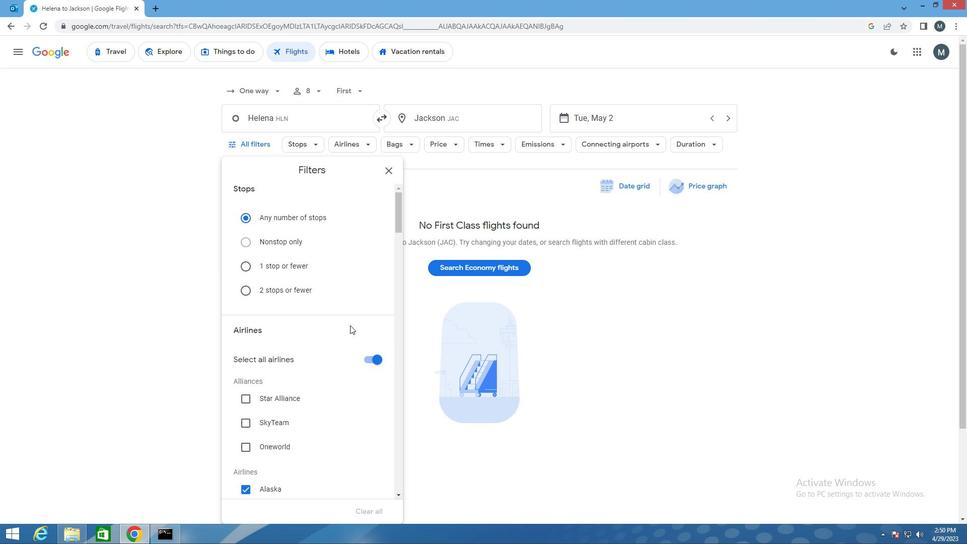 
Action: Mouse scrolled (344, 317) with delta (0, 0)
Screenshot: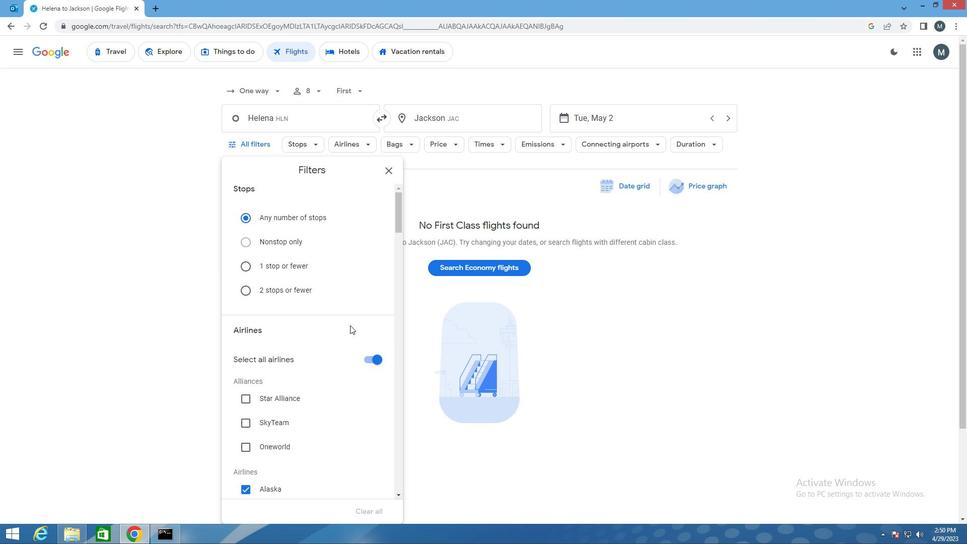 
Action: Mouse scrolled (344, 317) with delta (0, 0)
Screenshot: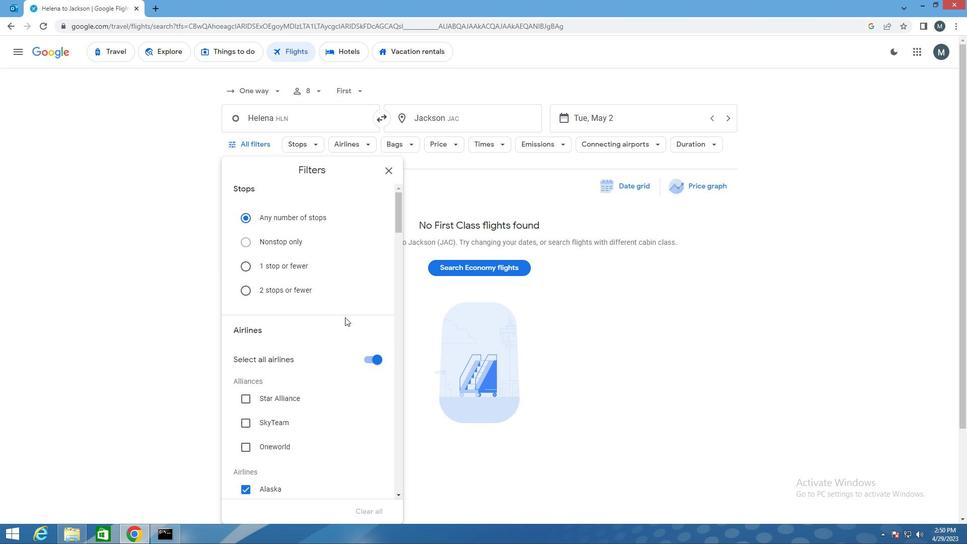 
Action: Mouse moved to (370, 262)
Screenshot: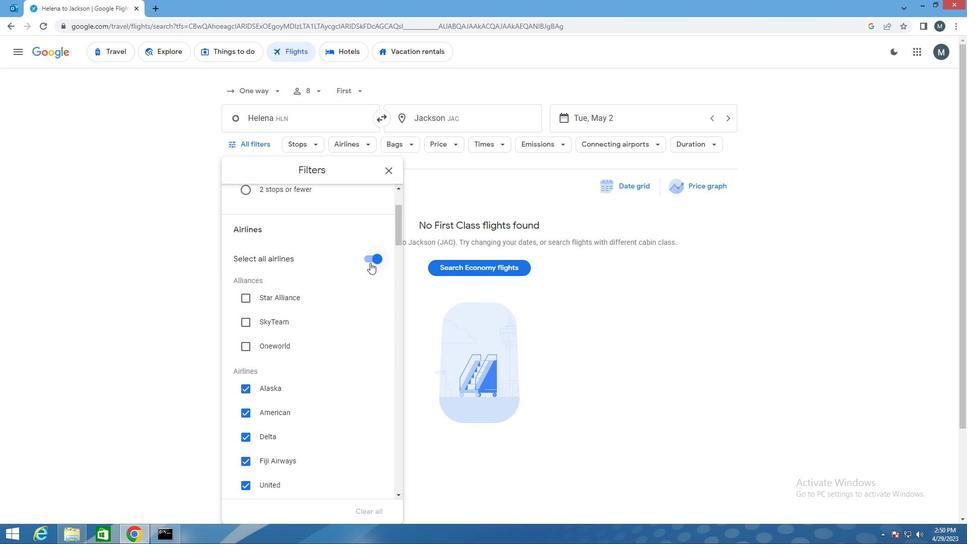 
Action: Mouse pressed left at (370, 262)
Screenshot: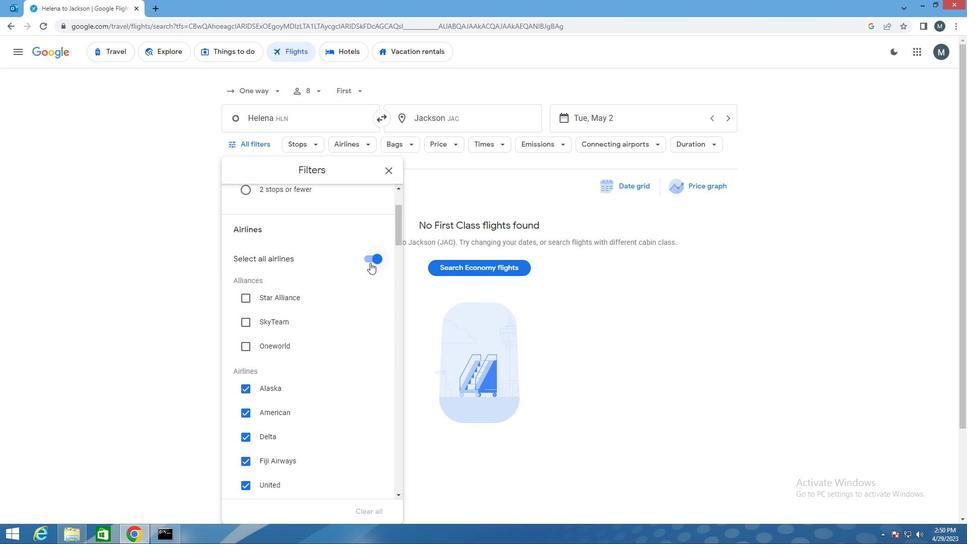 
Action: Mouse moved to (296, 296)
Screenshot: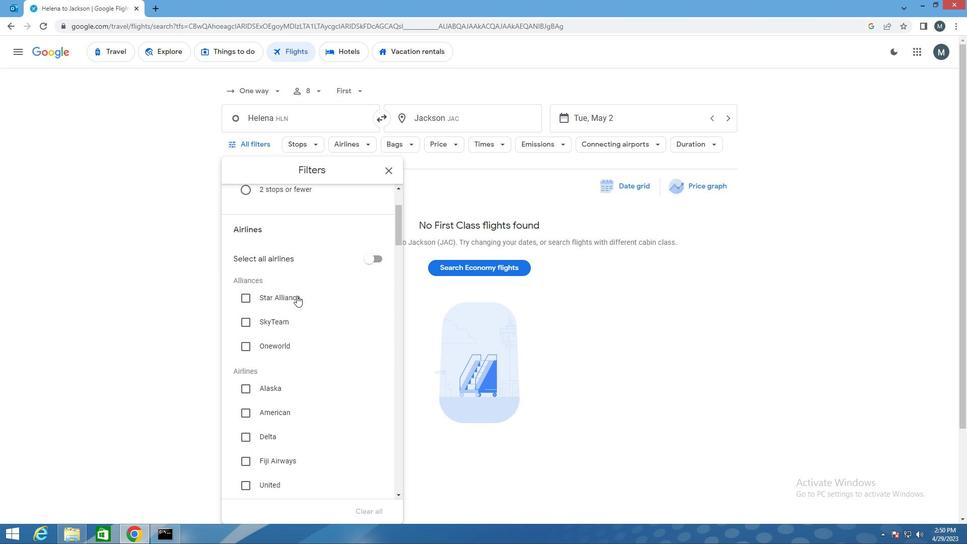 
Action: Mouse scrolled (296, 296) with delta (0, 0)
Screenshot: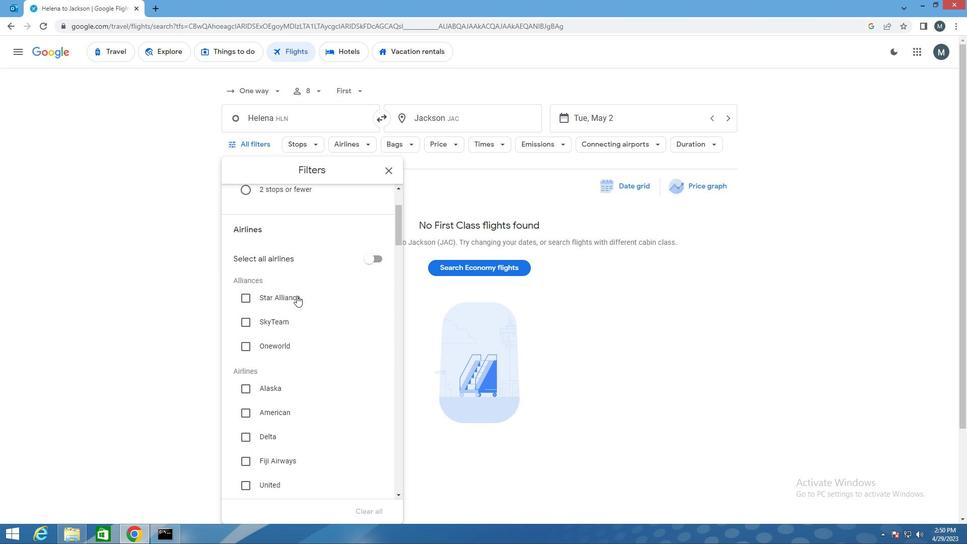 
Action: Mouse moved to (296, 297)
Screenshot: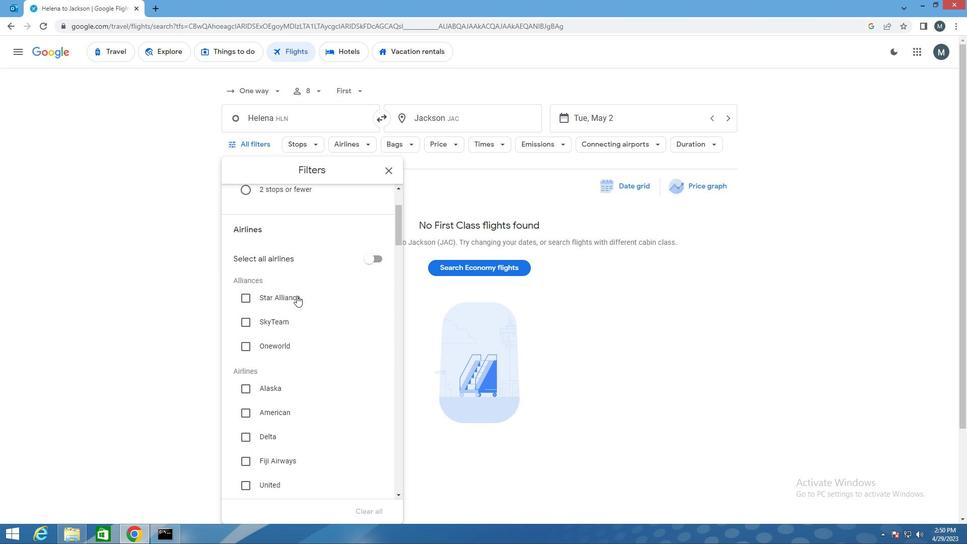 
Action: Mouse scrolled (296, 296) with delta (0, 0)
Screenshot: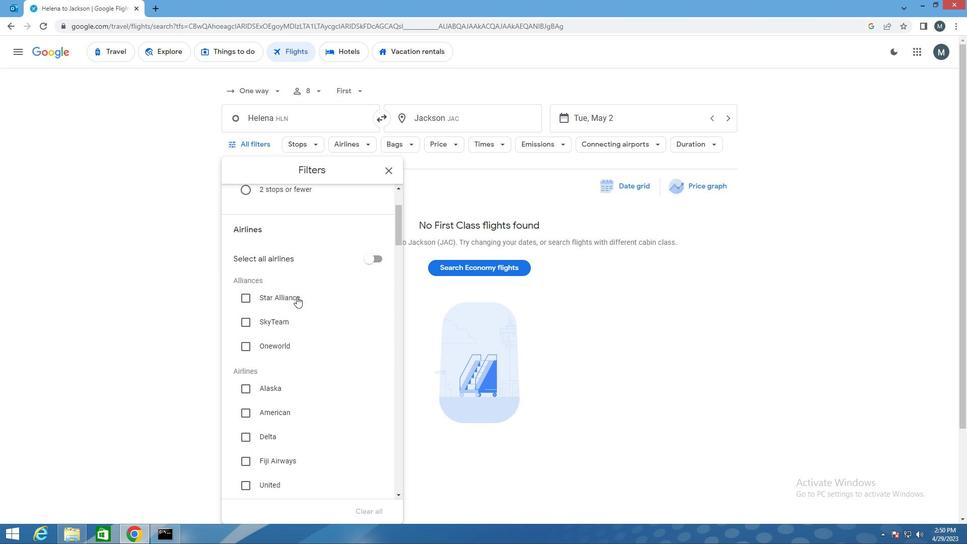 
Action: Mouse moved to (244, 312)
Screenshot: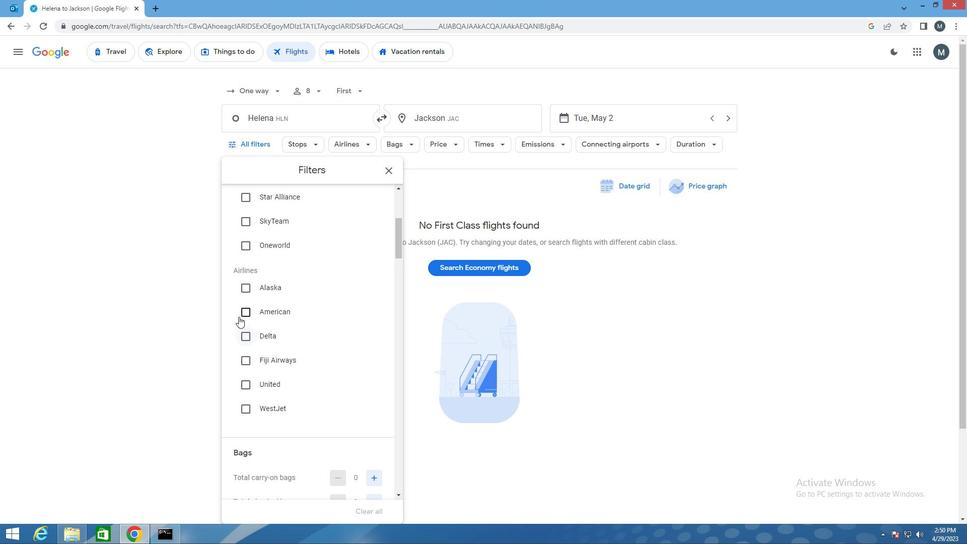
Action: Mouse pressed left at (244, 312)
Screenshot: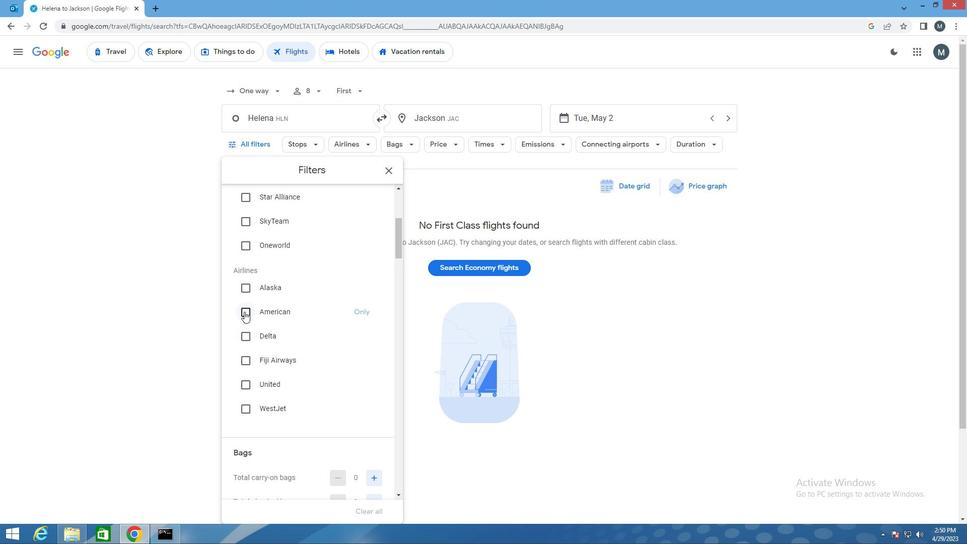 
Action: Mouse moved to (270, 307)
Screenshot: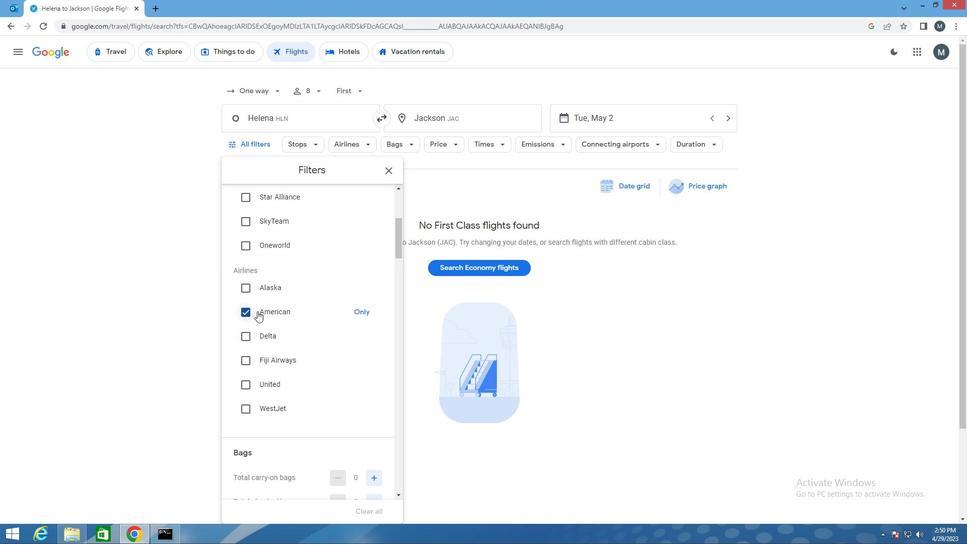 
Action: Mouse scrolled (270, 307) with delta (0, 0)
Screenshot: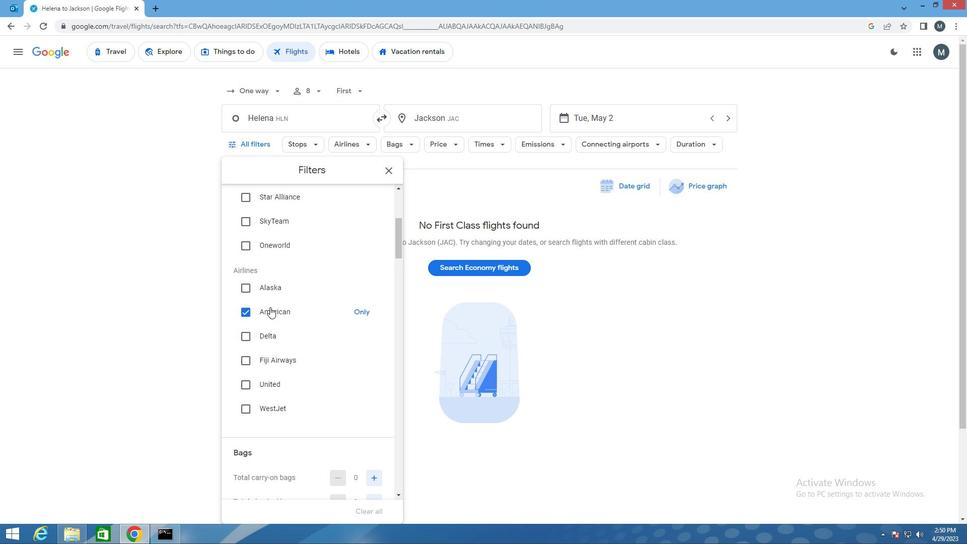 
Action: Mouse moved to (270, 307)
Screenshot: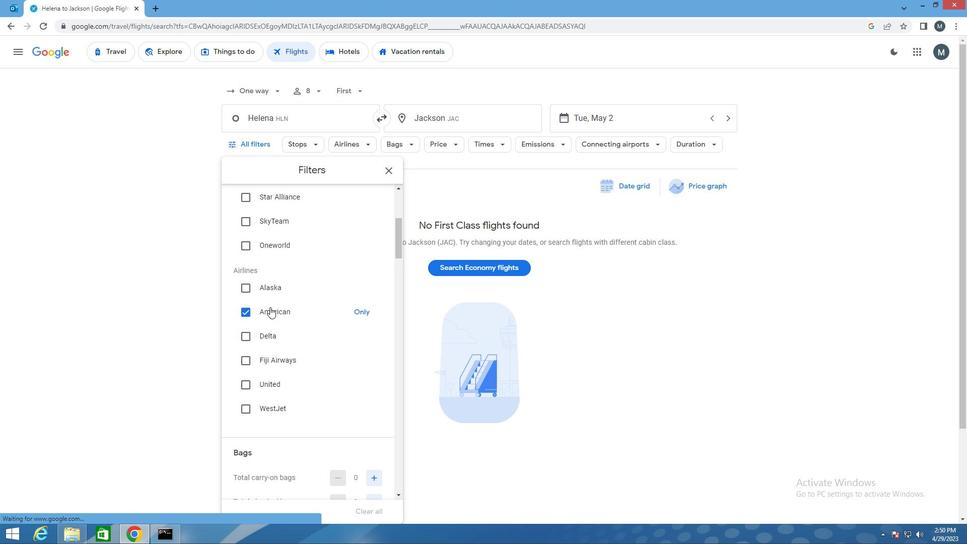 
Action: Mouse scrolled (270, 307) with delta (0, 0)
Screenshot: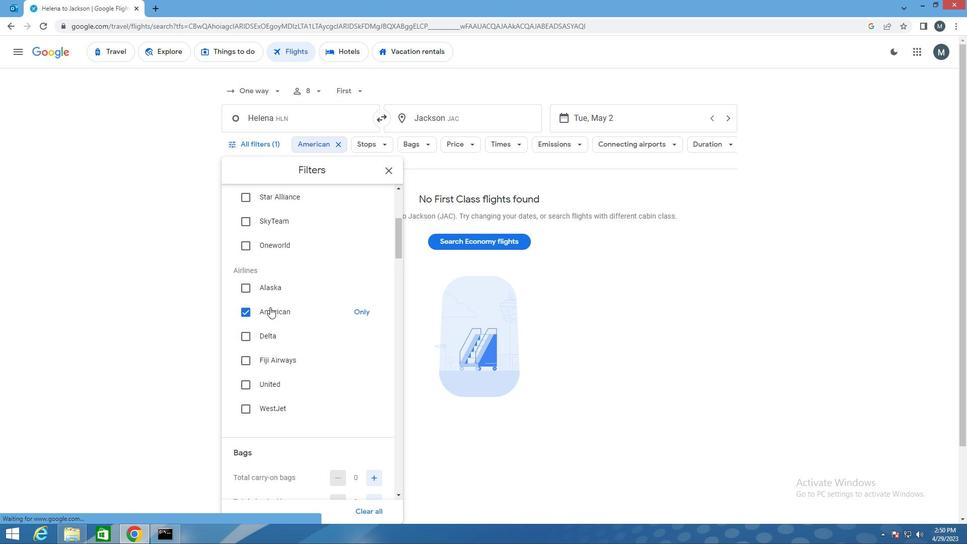 
Action: Mouse moved to (314, 323)
Screenshot: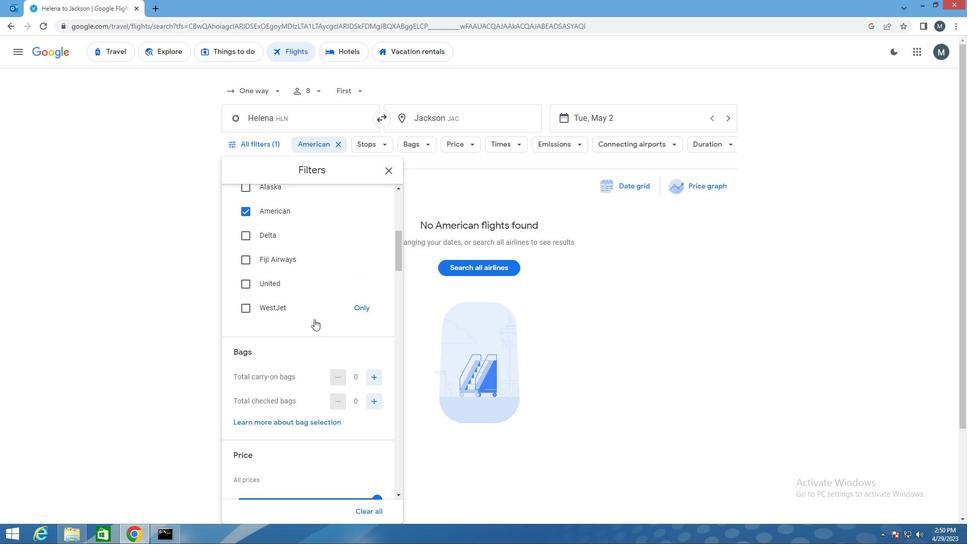 
Action: Mouse scrolled (314, 322) with delta (0, 0)
Screenshot: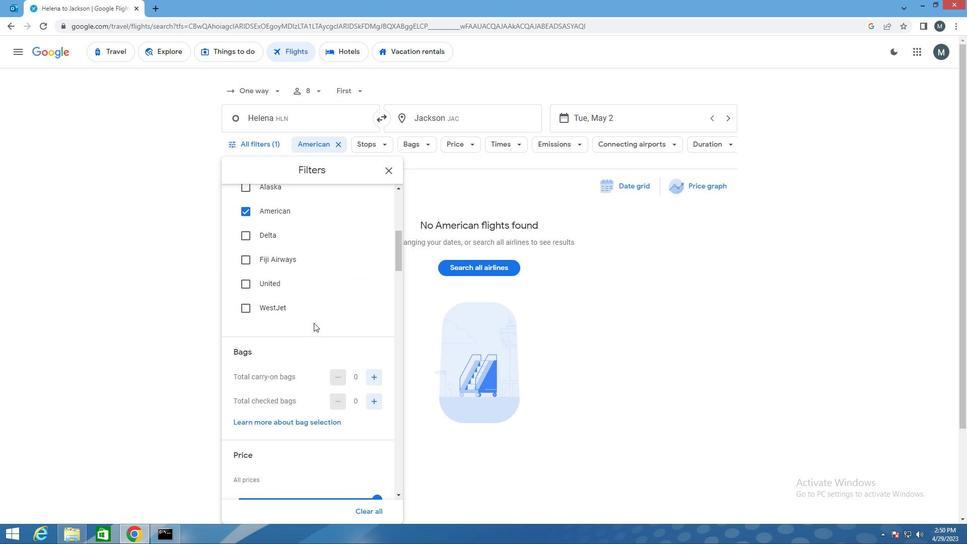 
Action: Mouse moved to (330, 333)
Screenshot: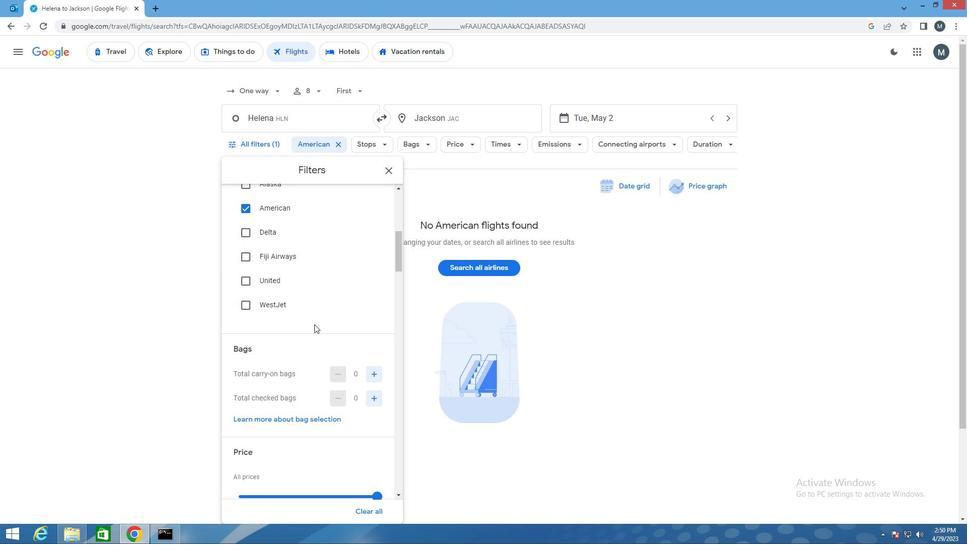 
Action: Mouse scrolled (330, 332) with delta (0, 0)
Screenshot: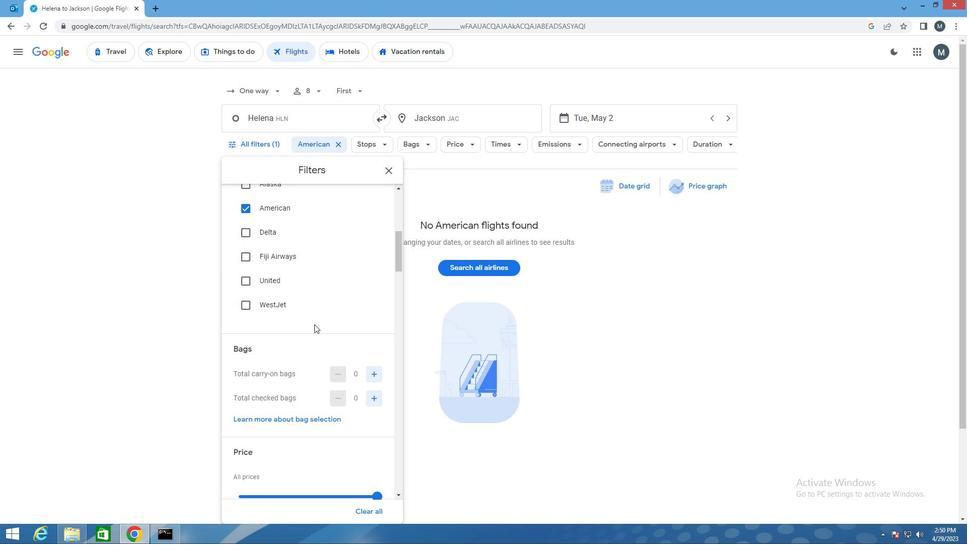 
Action: Mouse moved to (372, 275)
Screenshot: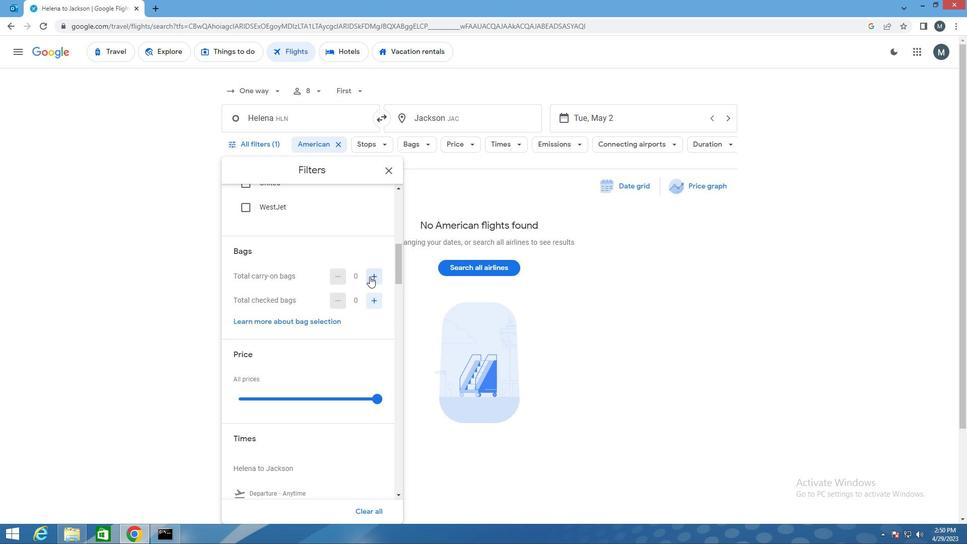 
Action: Mouse pressed left at (372, 275)
Screenshot: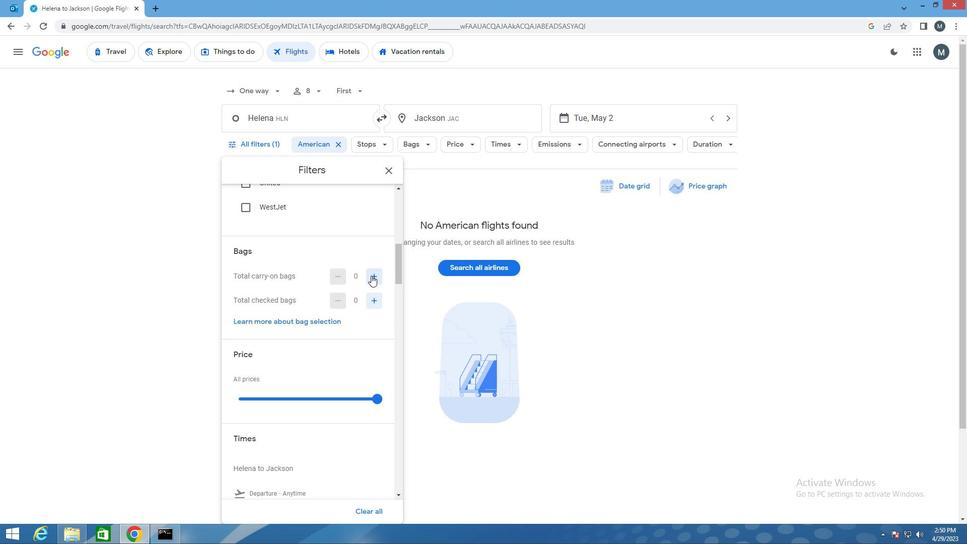 
Action: Mouse pressed left at (372, 275)
Screenshot: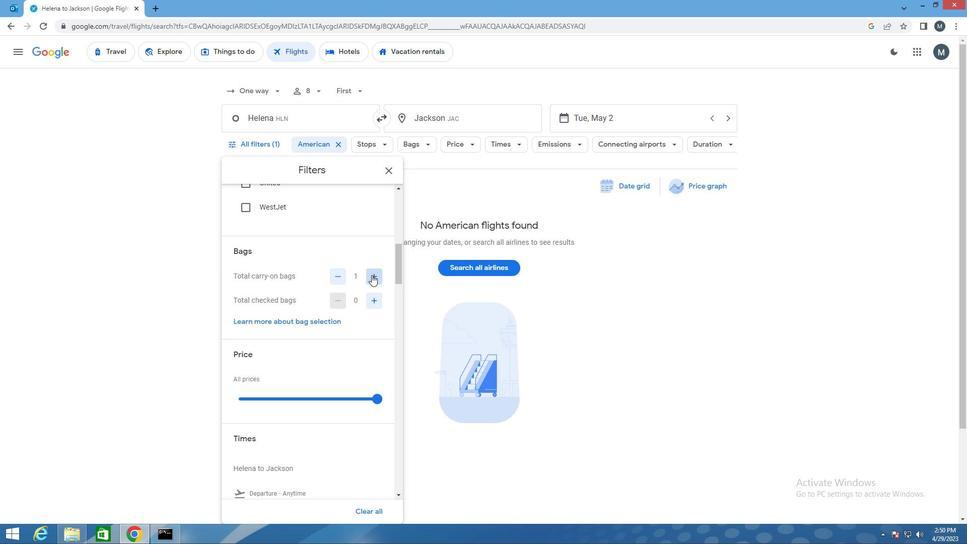 
Action: Mouse moved to (374, 298)
Screenshot: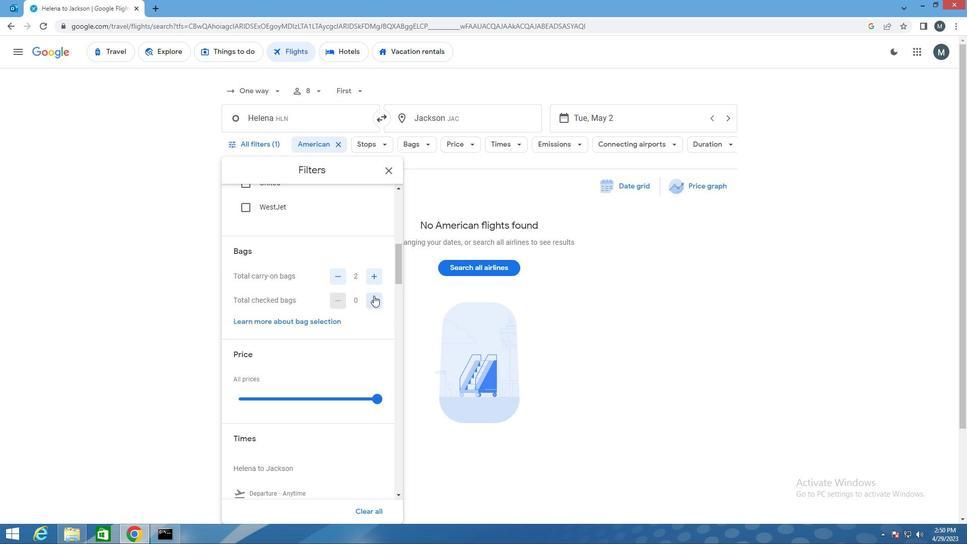 
Action: Mouse pressed left at (374, 298)
Screenshot: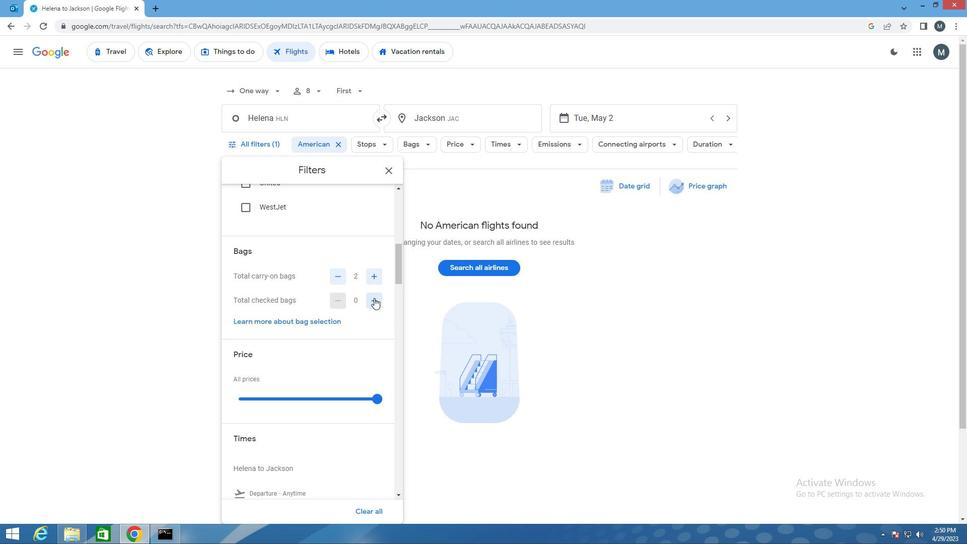 
Action: Mouse pressed left at (374, 298)
Screenshot: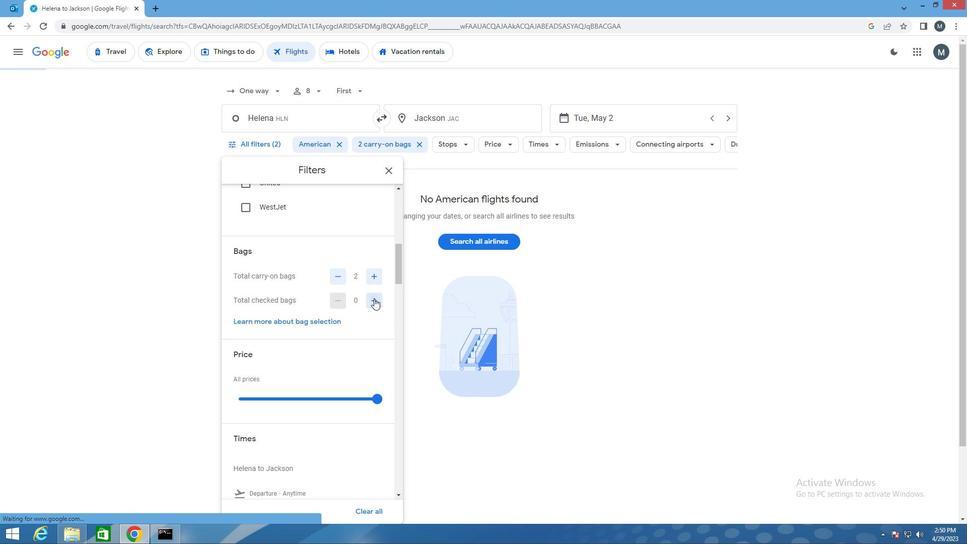 
Action: Mouse pressed left at (374, 298)
Screenshot: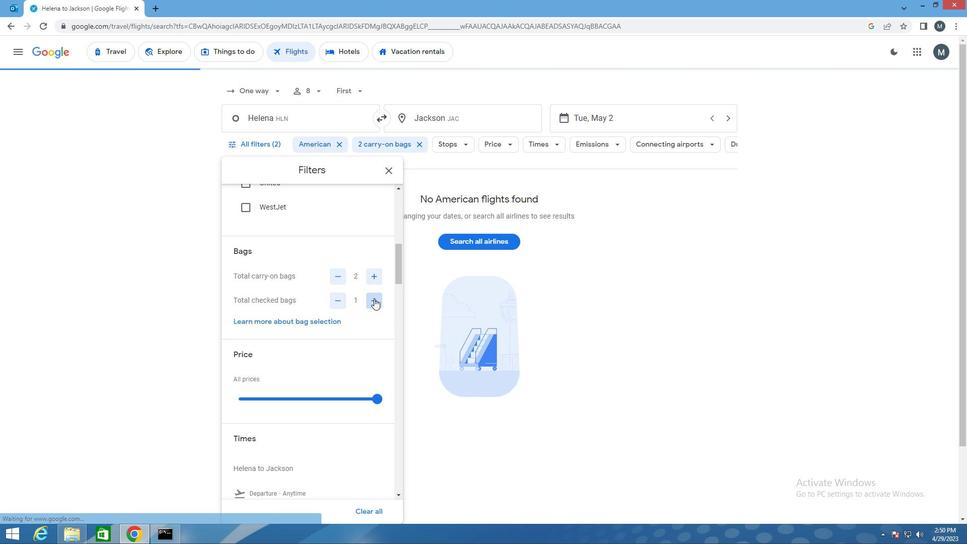 
Action: Mouse pressed left at (374, 298)
Screenshot: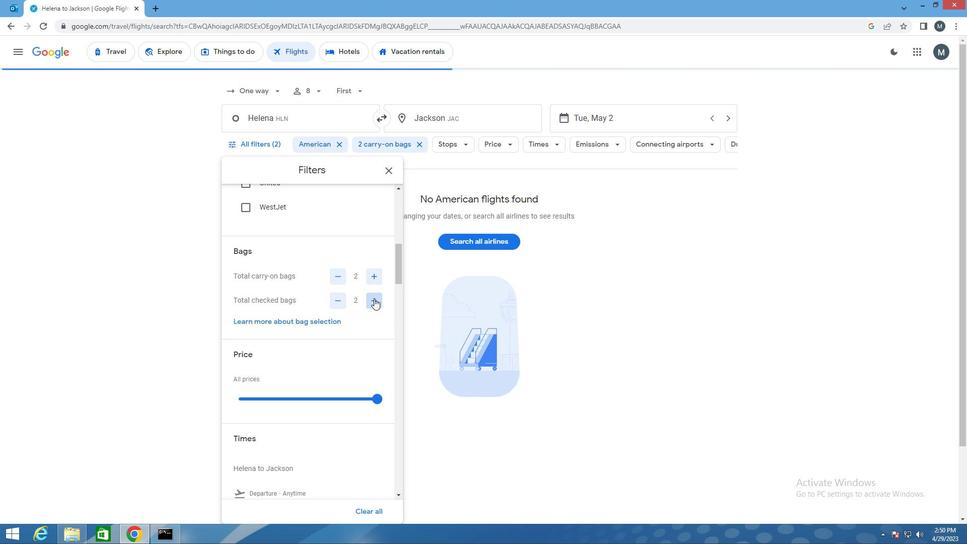 
Action: Mouse pressed left at (374, 298)
Screenshot: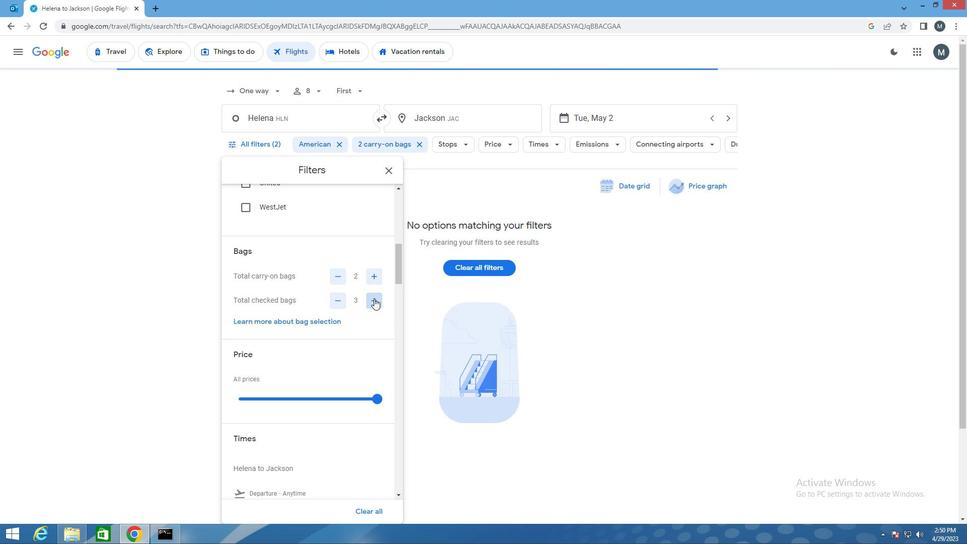 
Action: Mouse pressed left at (374, 298)
Screenshot: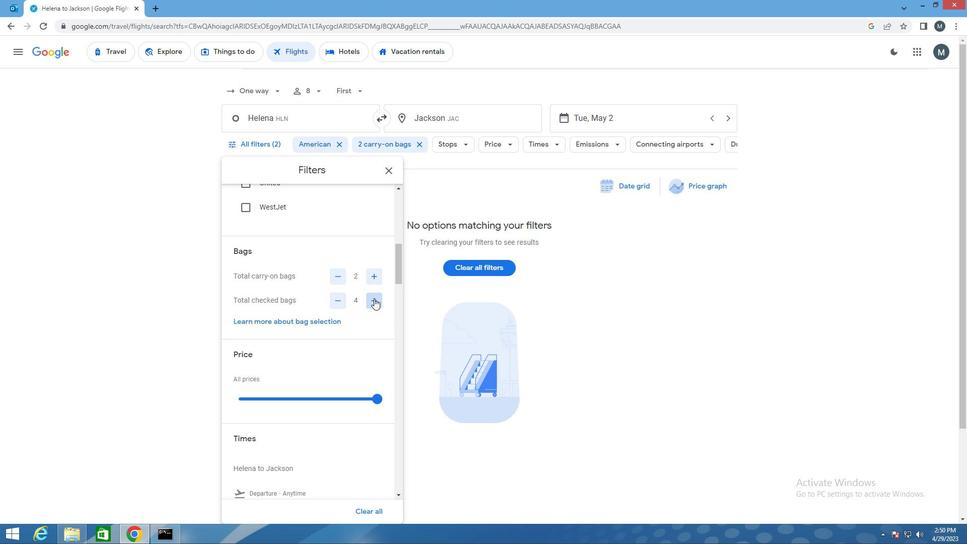 
Action: Mouse moved to (374, 299)
Screenshot: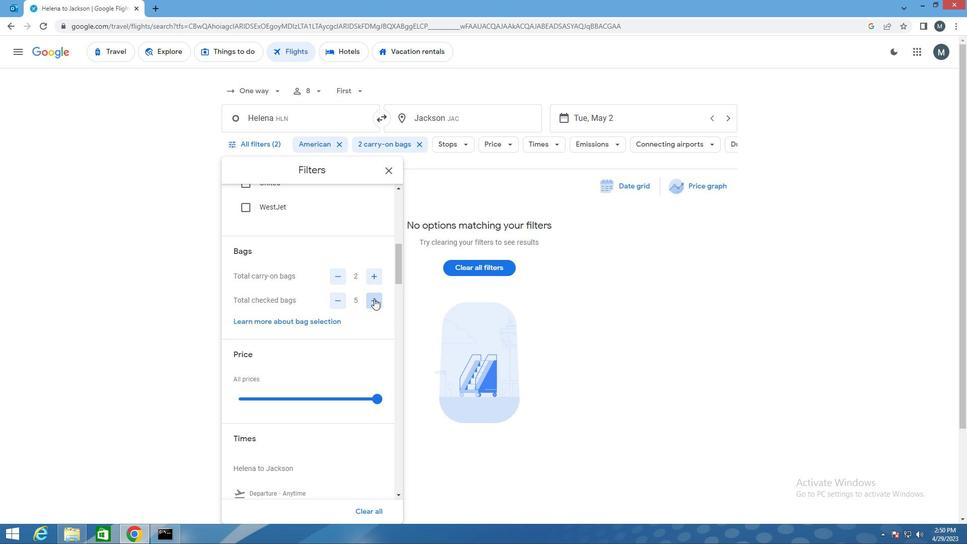 
Action: Mouse pressed left at (374, 299)
Screenshot: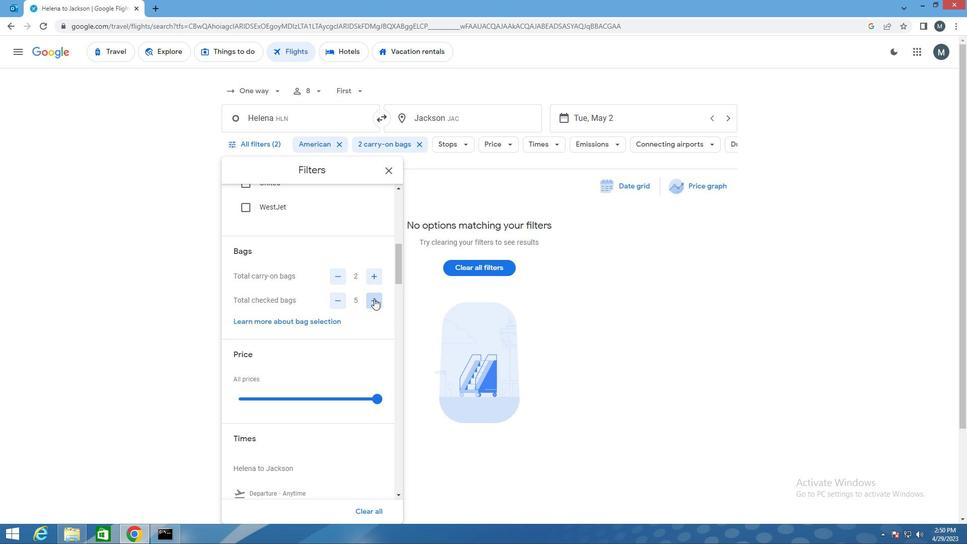 
Action: Mouse moved to (334, 298)
Screenshot: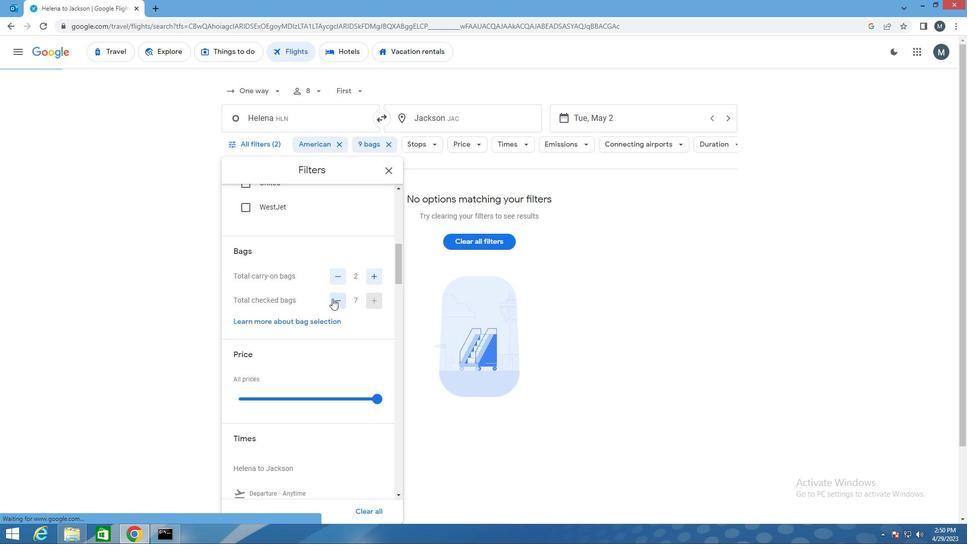 
Action: Mouse pressed left at (334, 298)
Screenshot: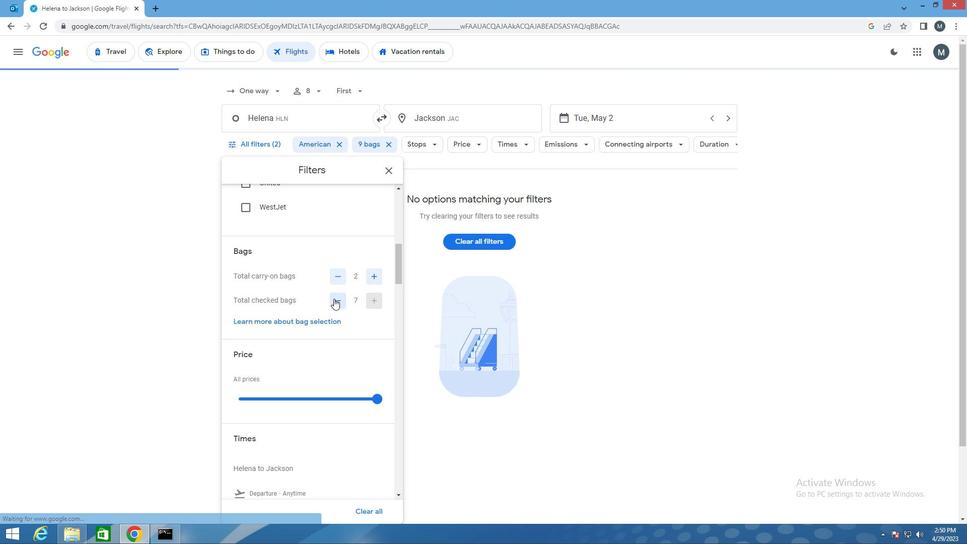 
Action: Mouse moved to (315, 280)
Screenshot: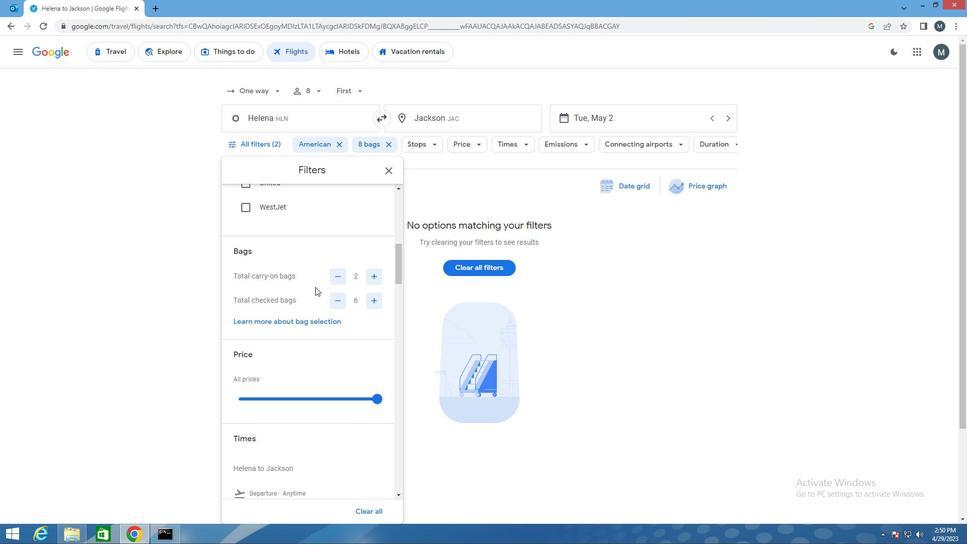 
Action: Mouse scrolled (315, 280) with delta (0, 0)
Screenshot: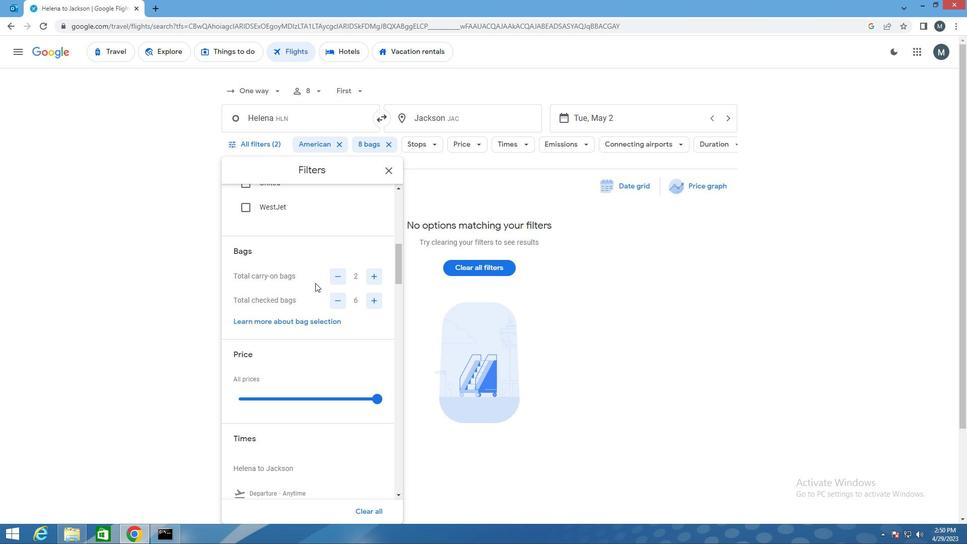 
Action: Mouse scrolled (315, 280) with delta (0, 0)
Screenshot: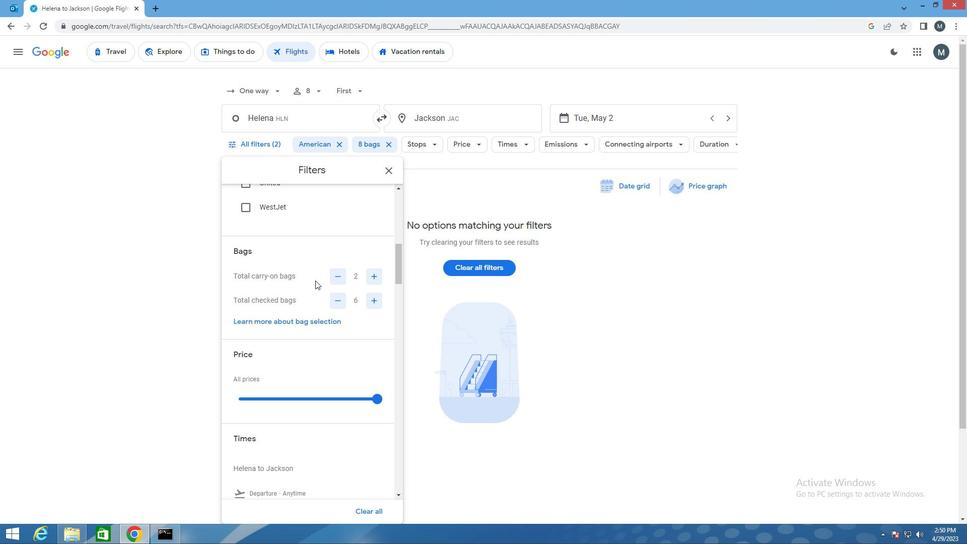 
Action: Mouse moved to (340, 297)
Screenshot: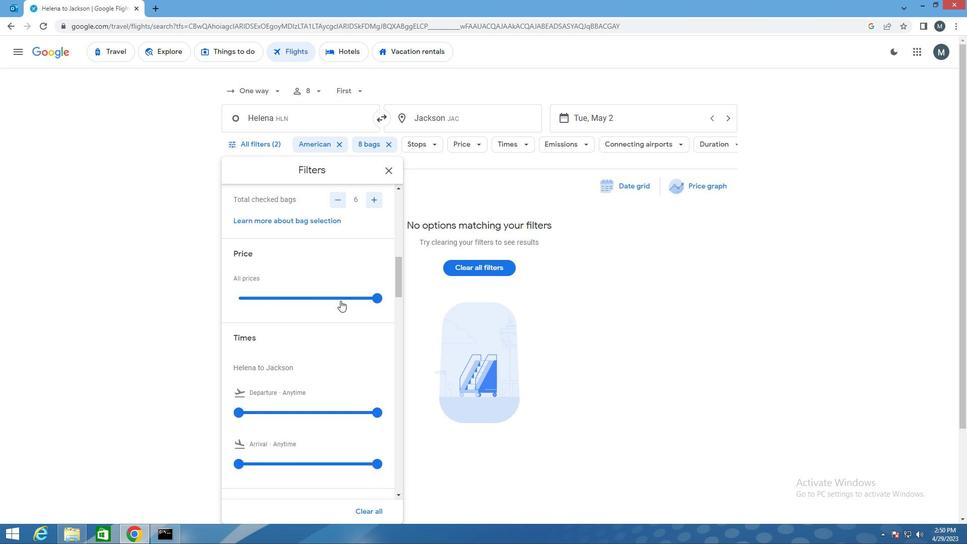 
Action: Mouse pressed left at (340, 297)
Screenshot: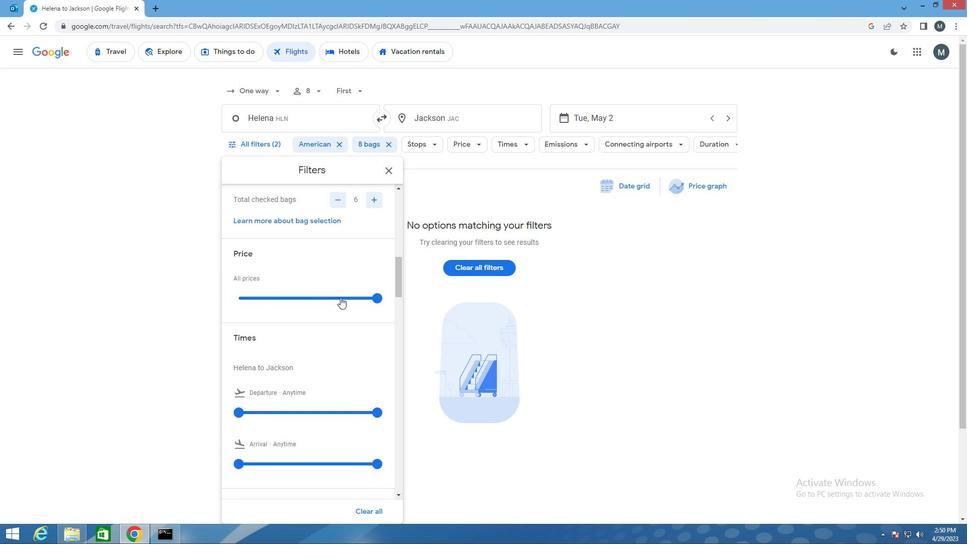 
Action: Mouse moved to (340, 297)
Screenshot: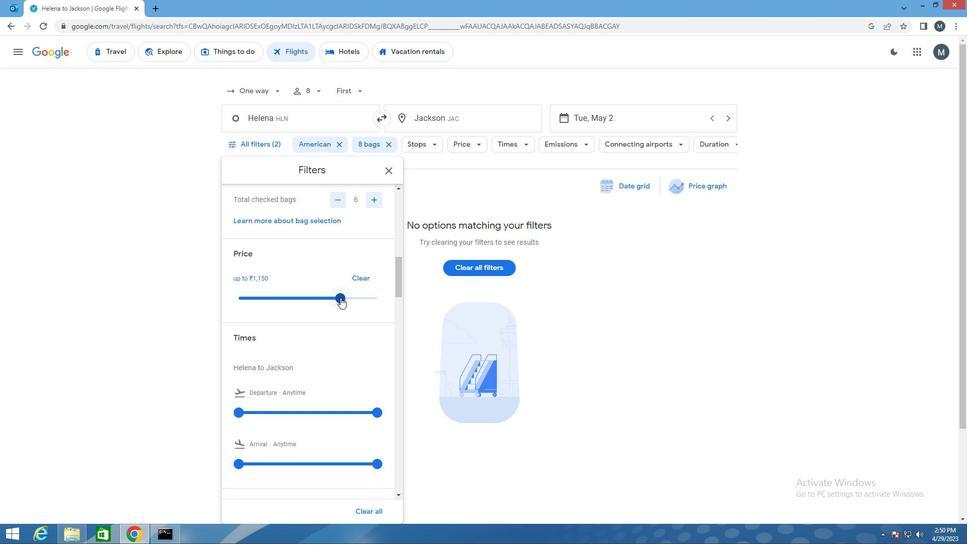 
Action: Mouse pressed left at (340, 297)
Screenshot: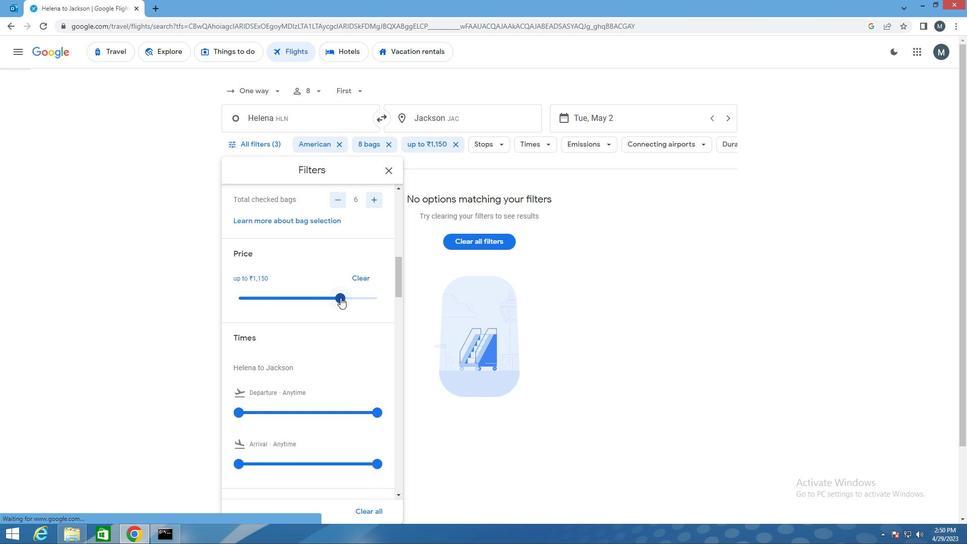 
Action: Mouse moved to (320, 295)
Screenshot: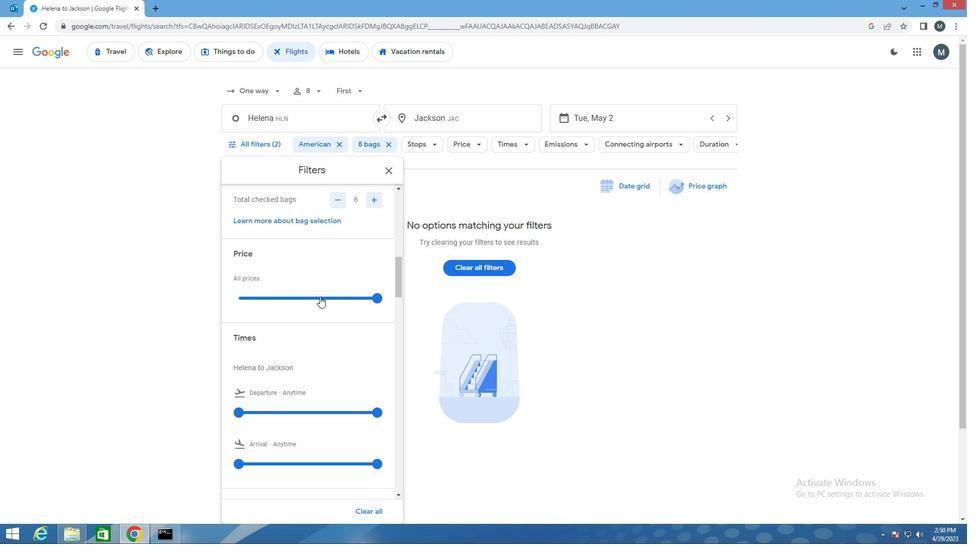 
Action: Mouse scrolled (320, 295) with delta (0, 0)
Screenshot: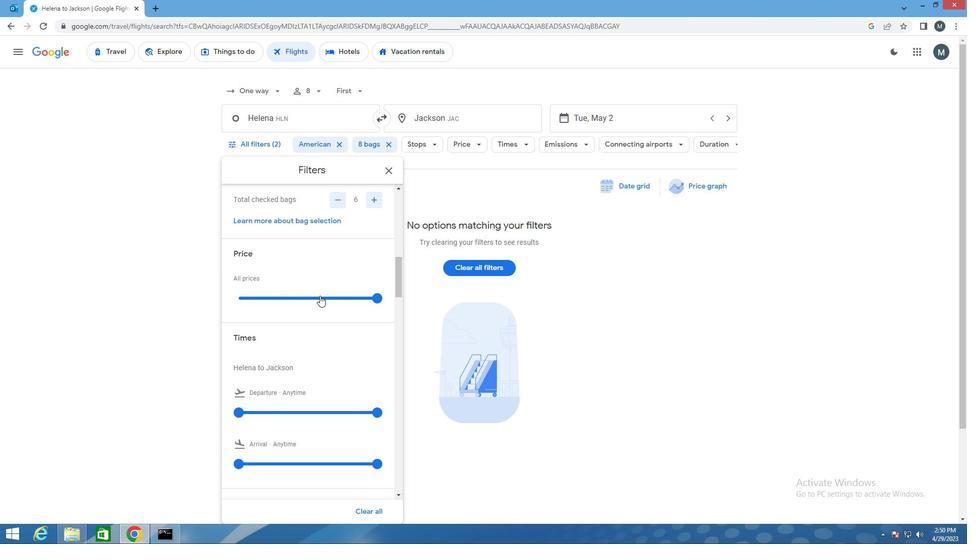 
Action: Mouse scrolled (320, 295) with delta (0, 0)
Screenshot: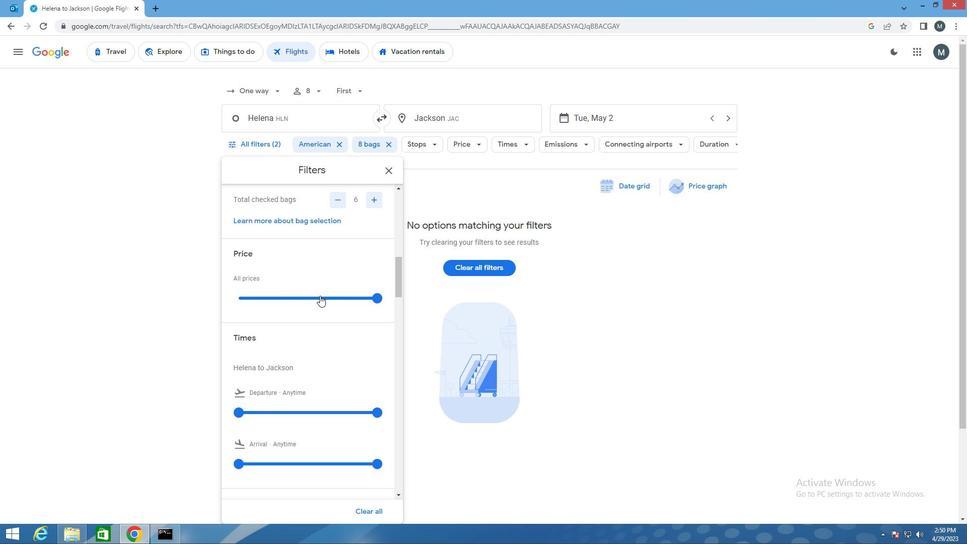 
Action: Mouse moved to (241, 311)
Screenshot: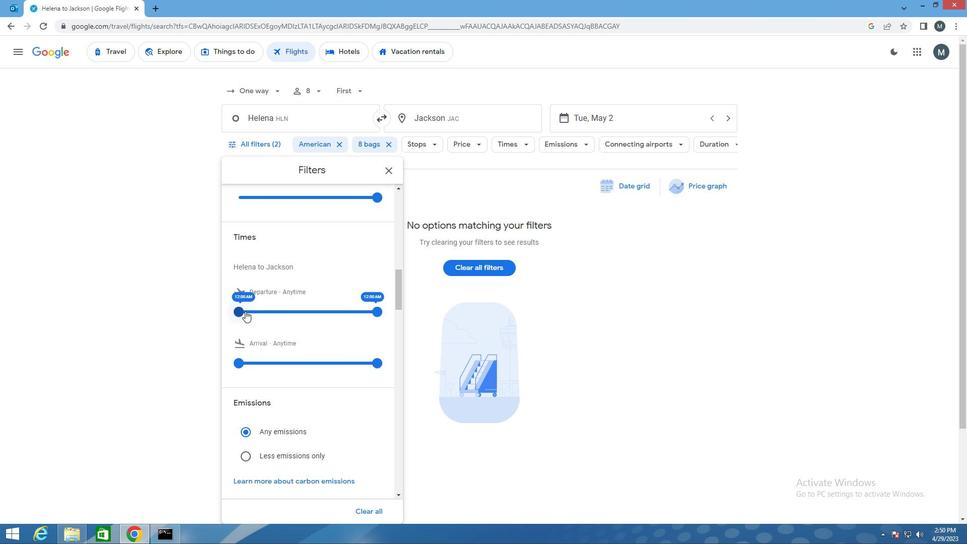 
Action: Mouse pressed left at (241, 311)
Screenshot: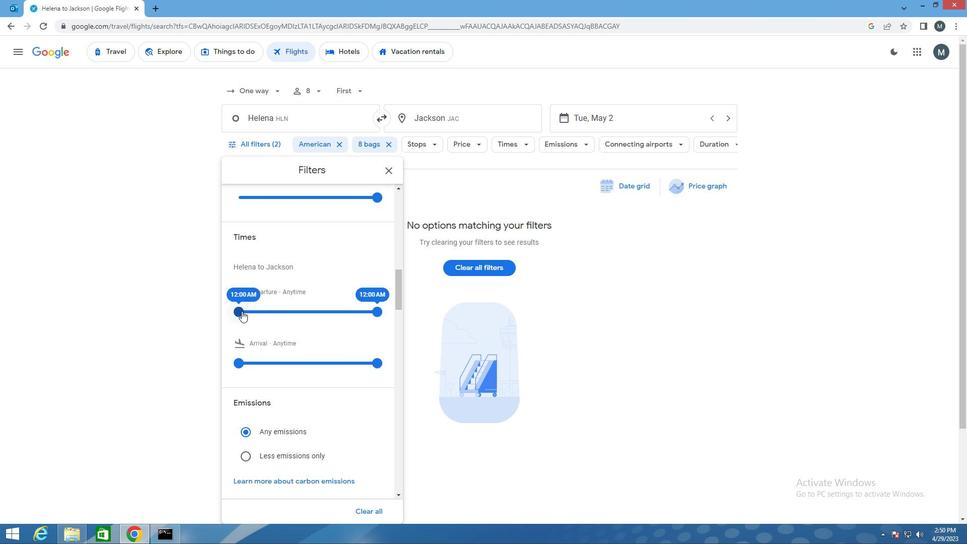 
Action: Mouse moved to (375, 313)
Screenshot: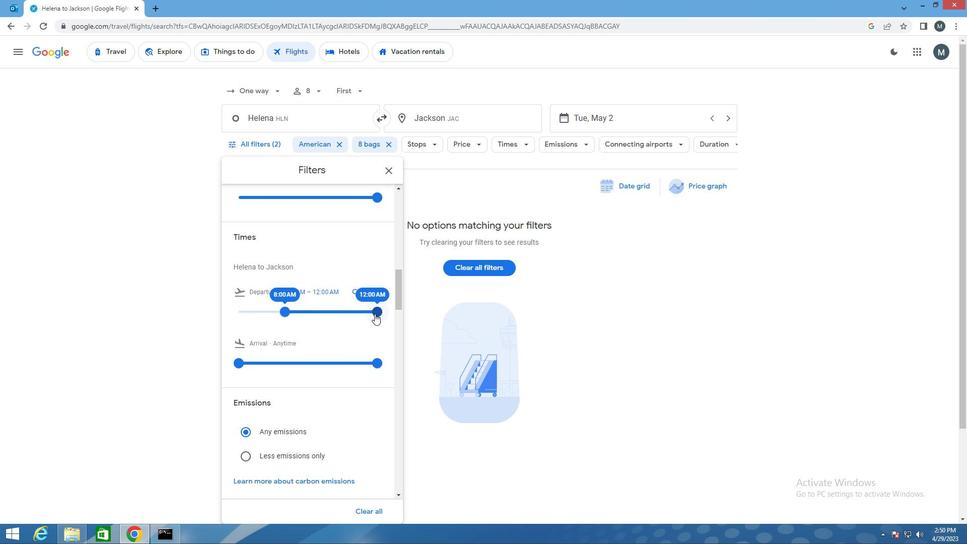 
Action: Mouse pressed left at (375, 313)
Screenshot: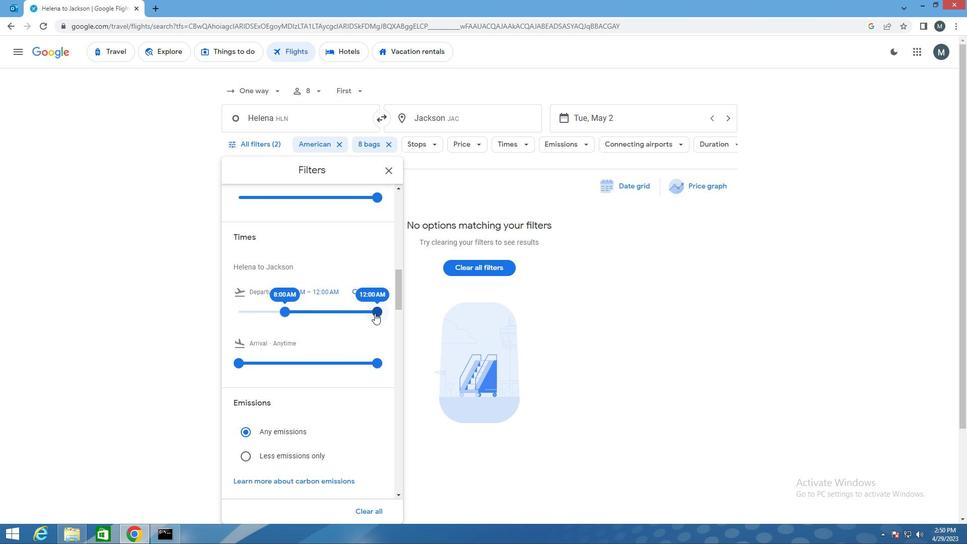 
Action: Mouse moved to (282, 316)
Screenshot: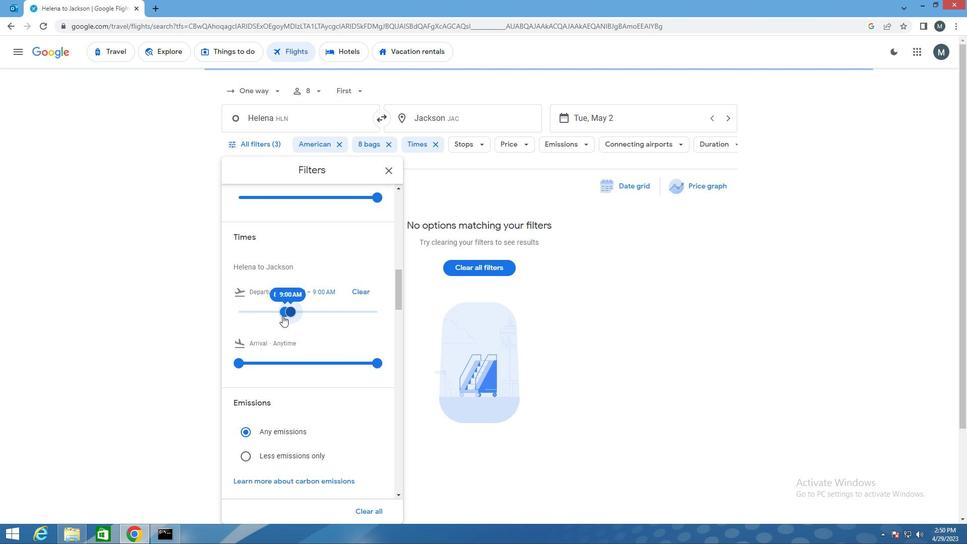 
Action: Mouse scrolled (282, 315) with delta (0, 0)
Screenshot: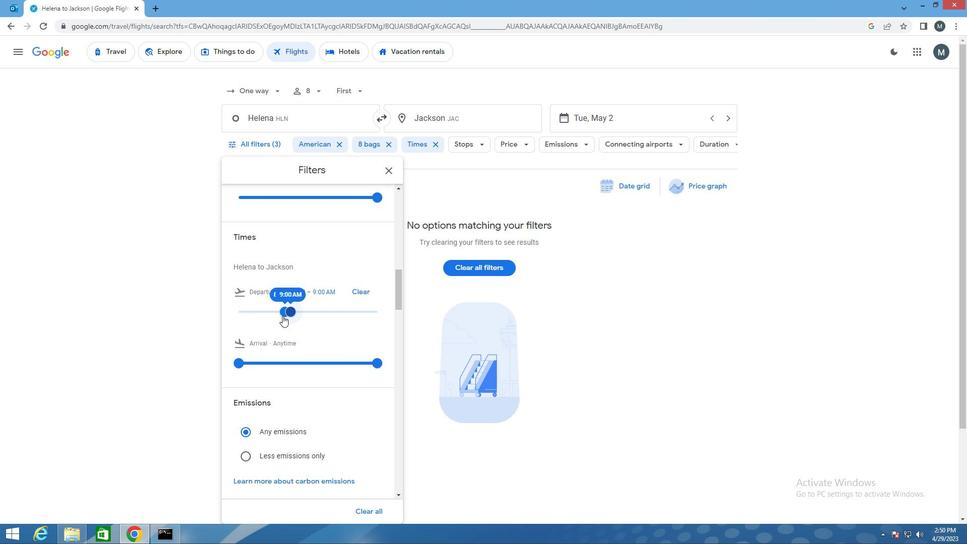 
Action: Mouse scrolled (282, 315) with delta (0, 0)
Screenshot: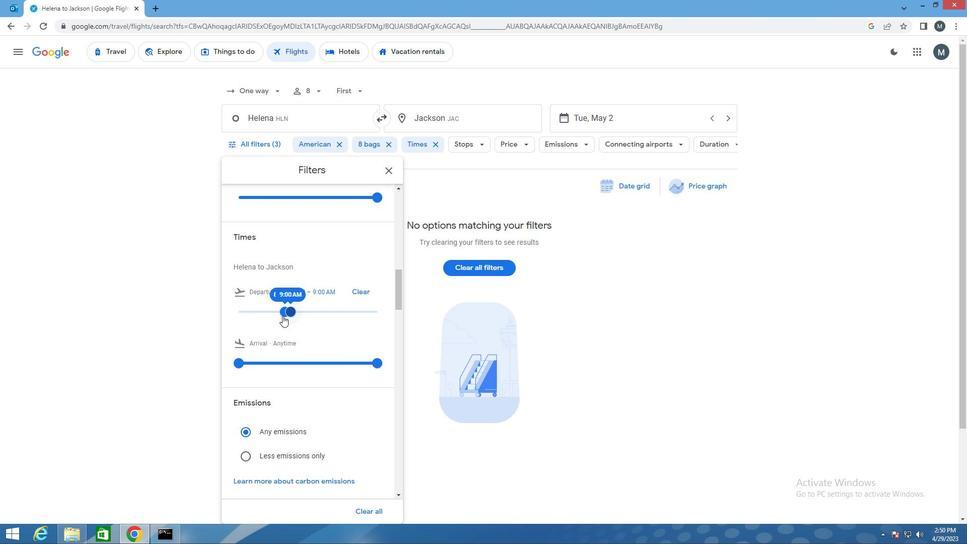 
Action: Mouse moved to (281, 315)
Screenshot: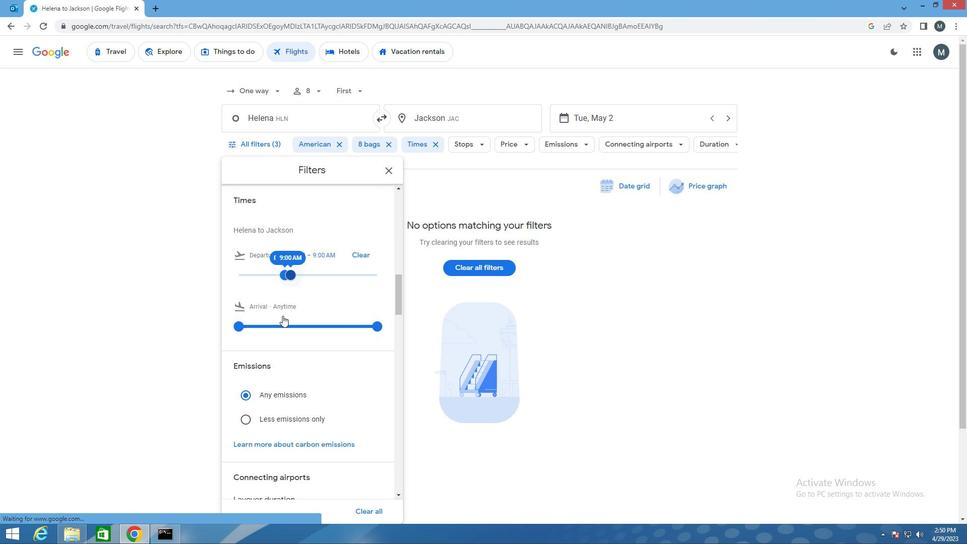 
Action: Mouse scrolled (281, 315) with delta (0, 0)
Screenshot: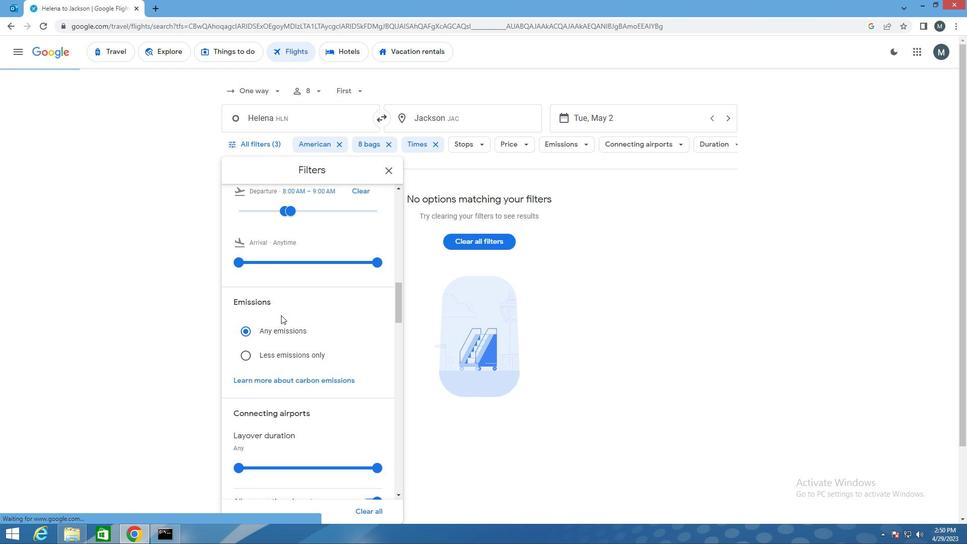 
Action: Mouse moved to (391, 171)
Screenshot: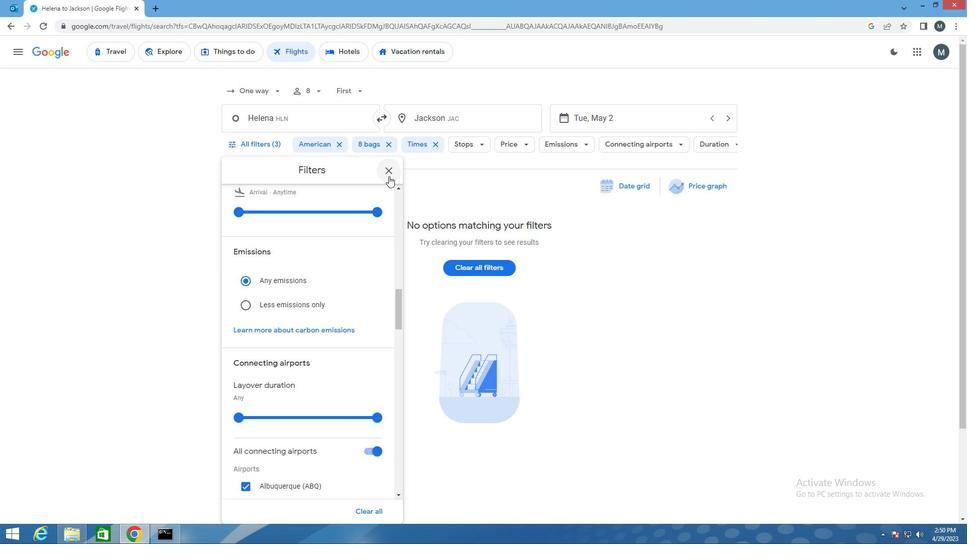 
Action: Mouse pressed left at (391, 171)
Screenshot: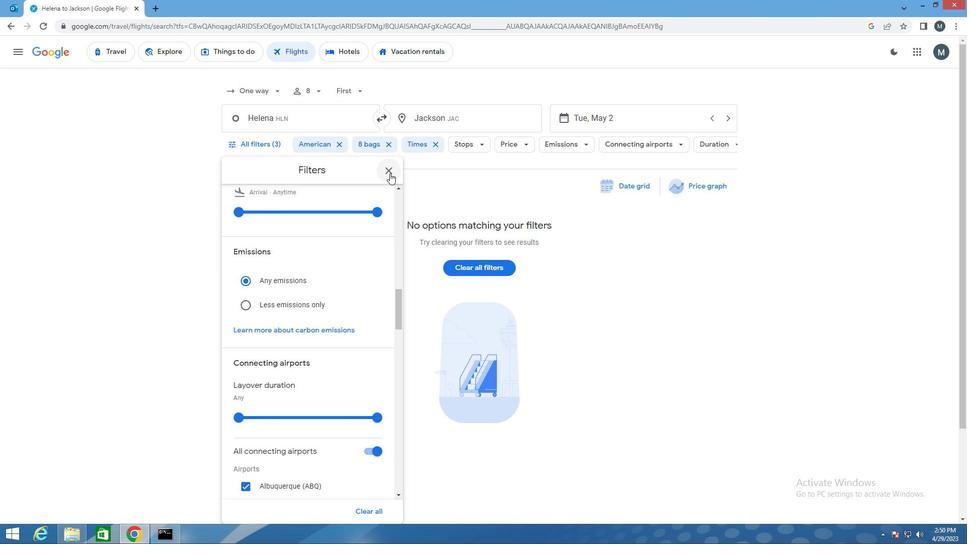 
